 Task: Find connections with filter location Bou Ismaïl with filter topic #Personaldevelopmentwith filter profile language English with filter current company Asteria Aerospace Limited with filter school CVR College of Engineering, Hyderabad with filter industry Civic and Social Organizations with filter service category Financial Analysis with filter keywords title Director of Bean Counting
Action: Mouse moved to (486, 72)
Screenshot: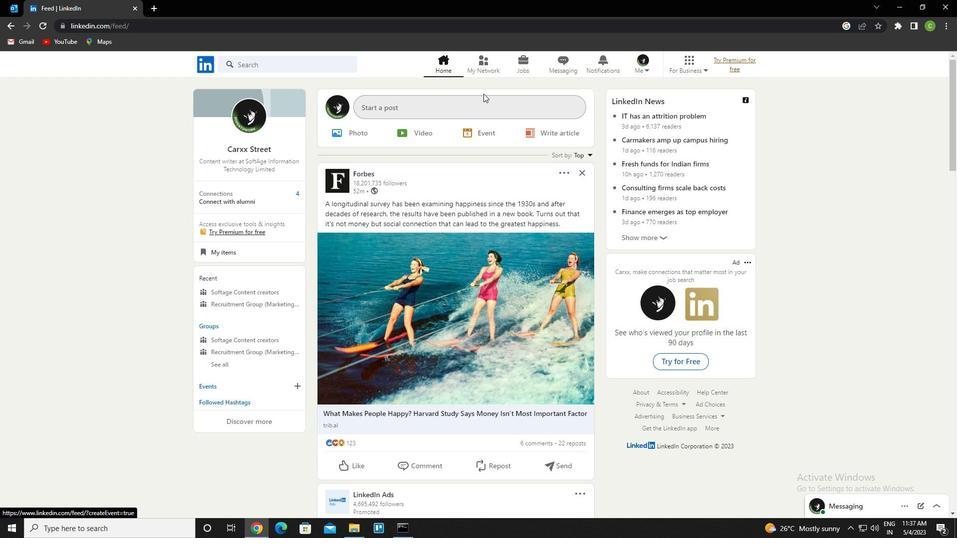 
Action: Mouse pressed left at (486, 72)
Screenshot: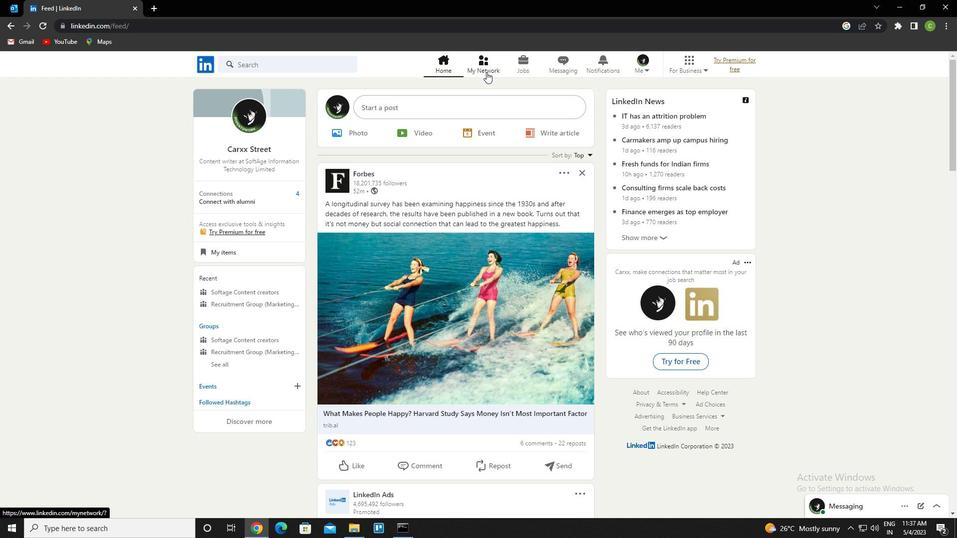 
Action: Mouse moved to (302, 119)
Screenshot: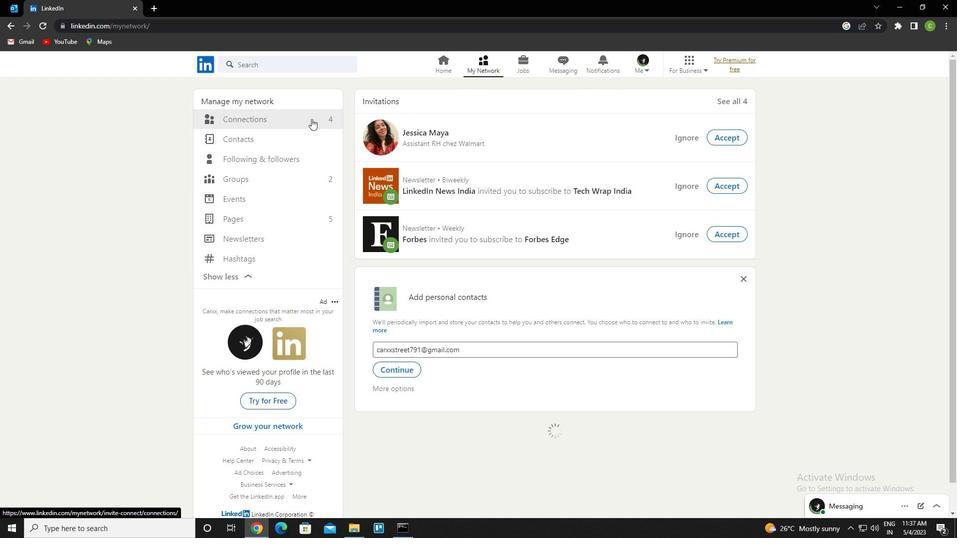 
Action: Mouse pressed left at (302, 119)
Screenshot: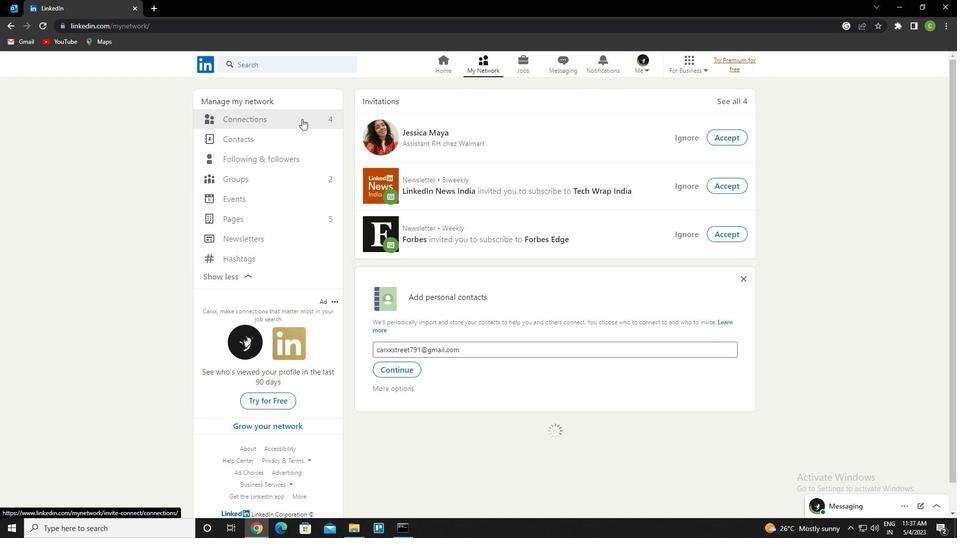 
Action: Mouse moved to (562, 121)
Screenshot: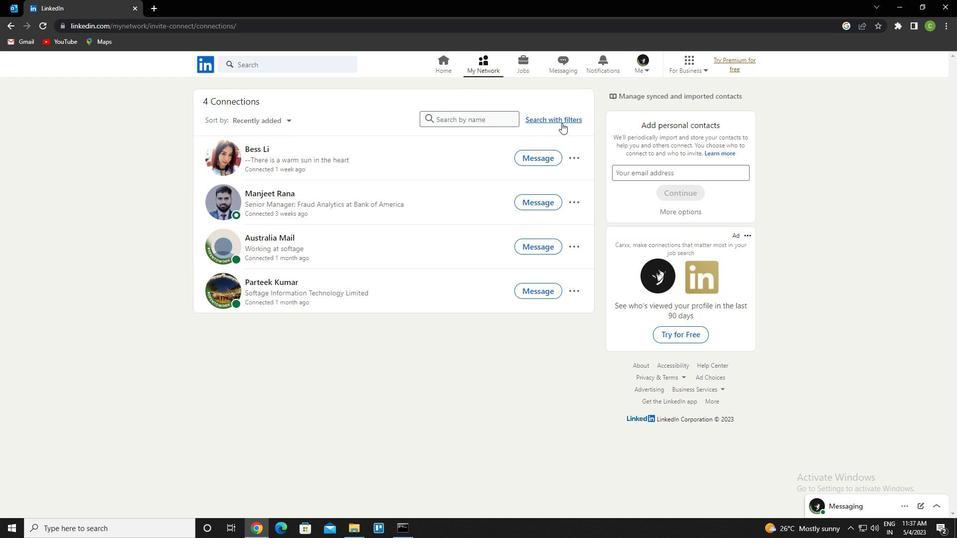 
Action: Mouse pressed left at (562, 121)
Screenshot: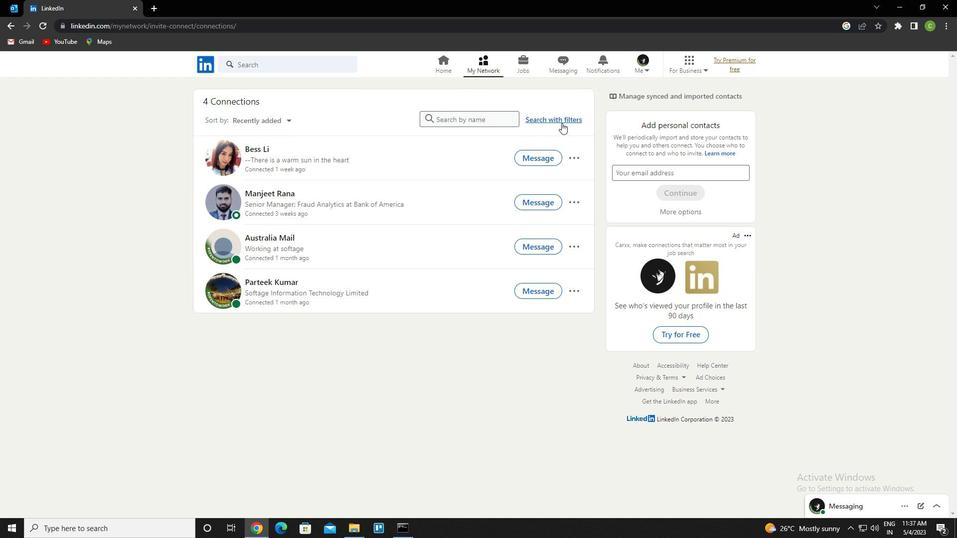 
Action: Mouse moved to (513, 93)
Screenshot: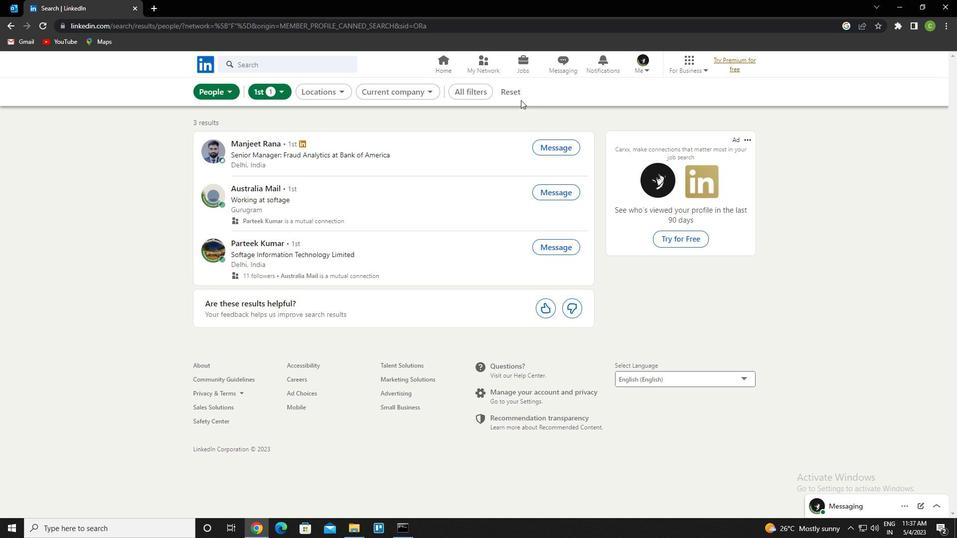 
Action: Mouse pressed left at (513, 93)
Screenshot: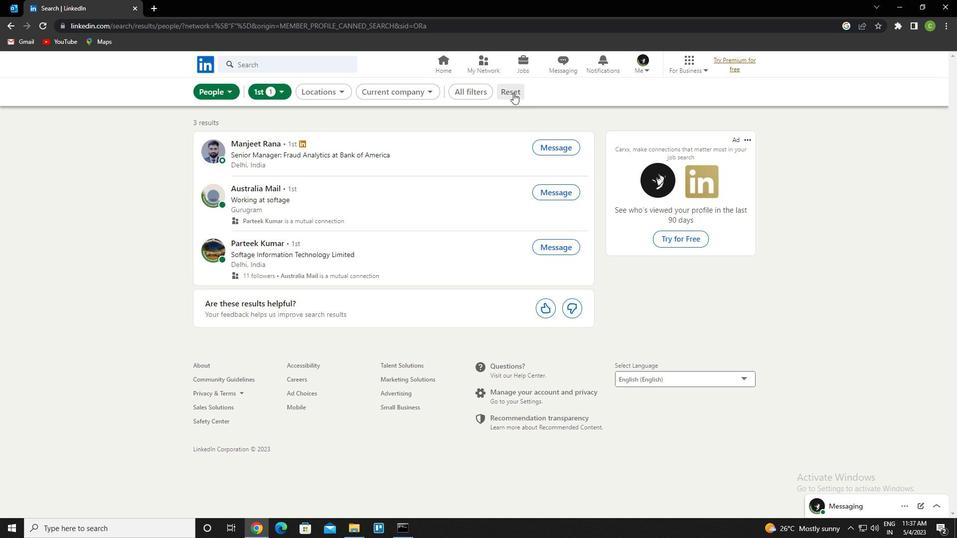
Action: Mouse moved to (502, 96)
Screenshot: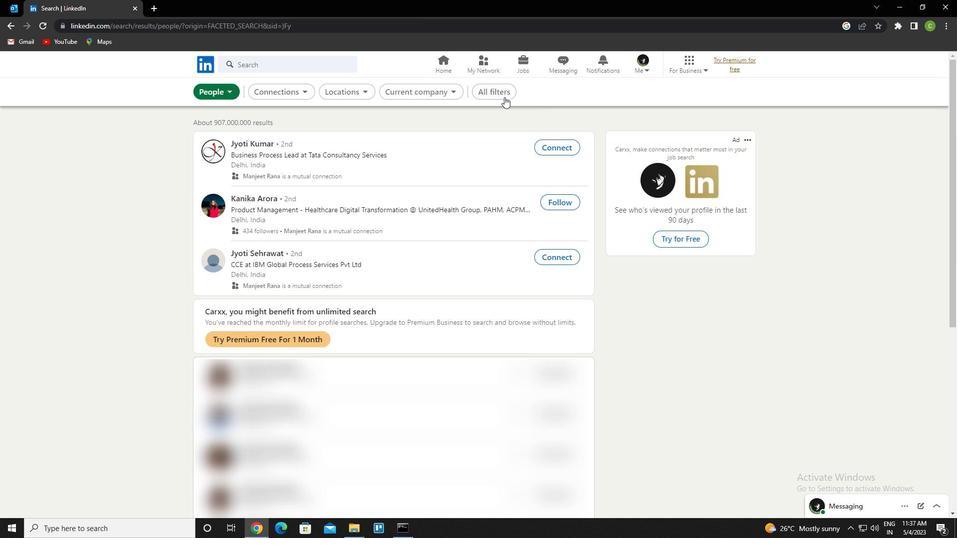 
Action: Mouse pressed left at (502, 96)
Screenshot: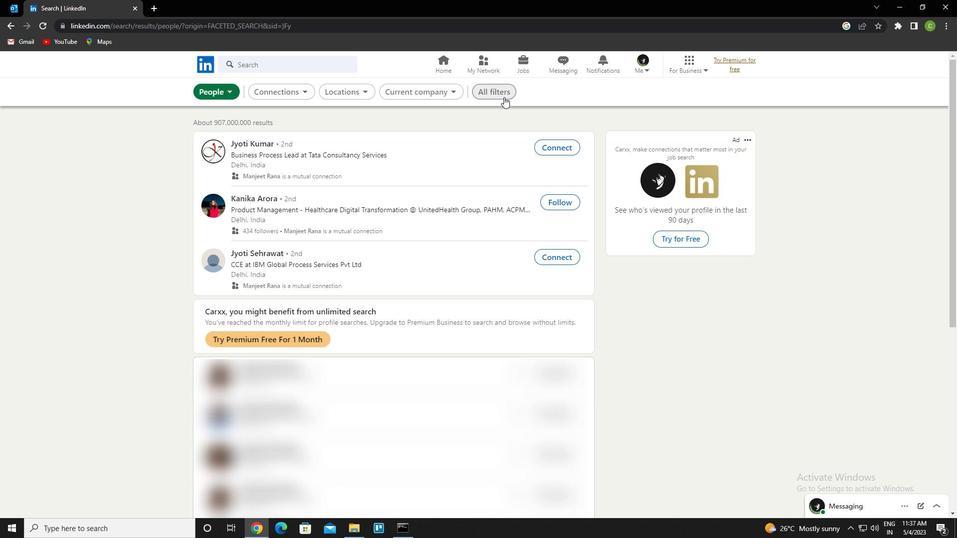 
Action: Mouse moved to (840, 283)
Screenshot: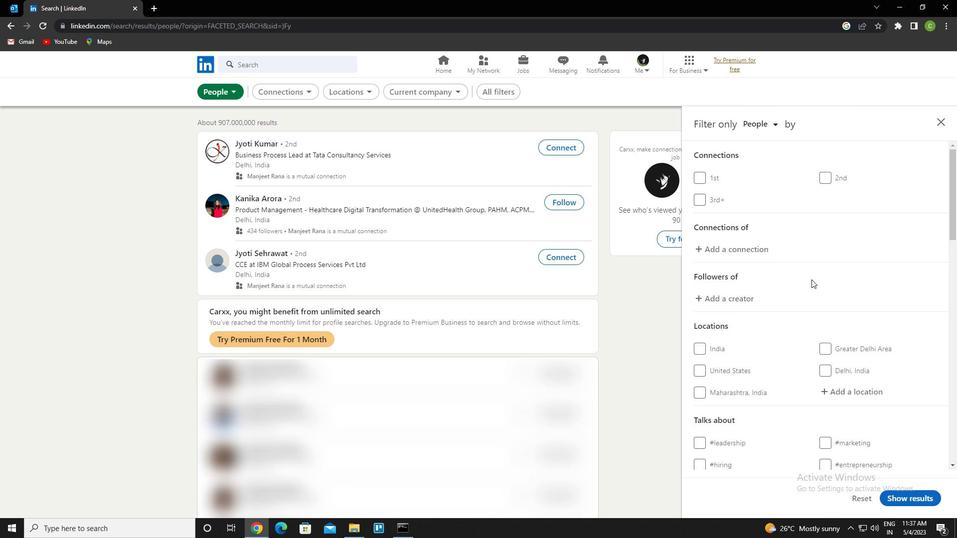 
Action: Mouse scrolled (840, 283) with delta (0, 0)
Screenshot: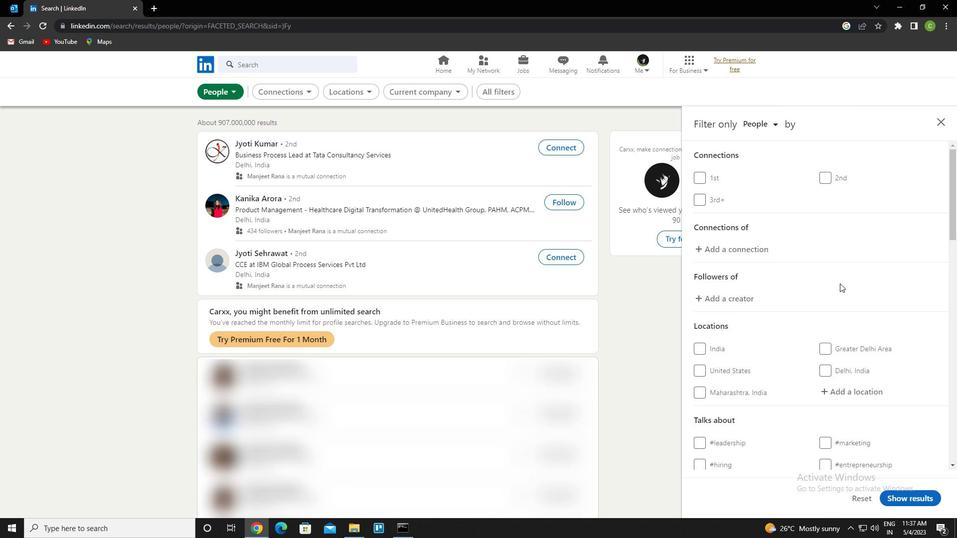 
Action: Mouse moved to (839, 284)
Screenshot: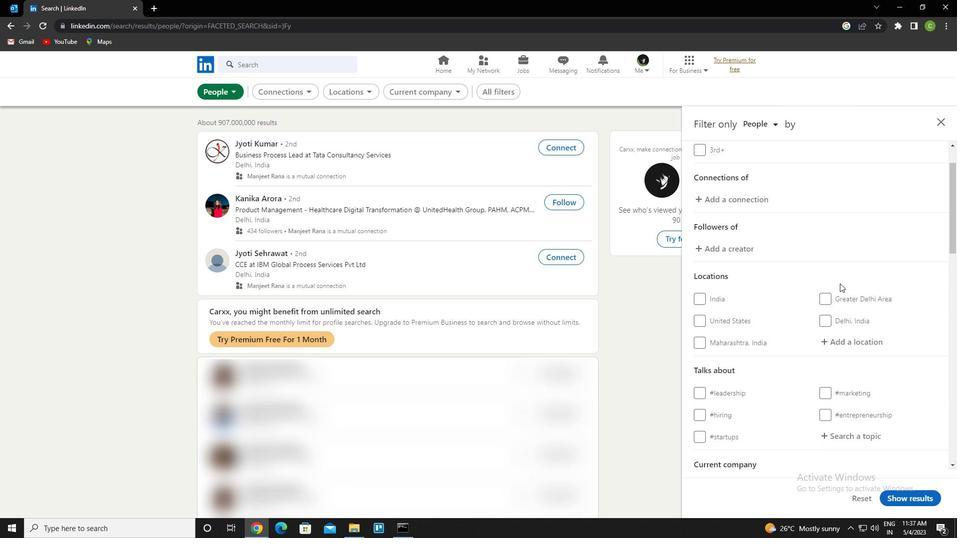 
Action: Mouse scrolled (839, 283) with delta (0, 0)
Screenshot: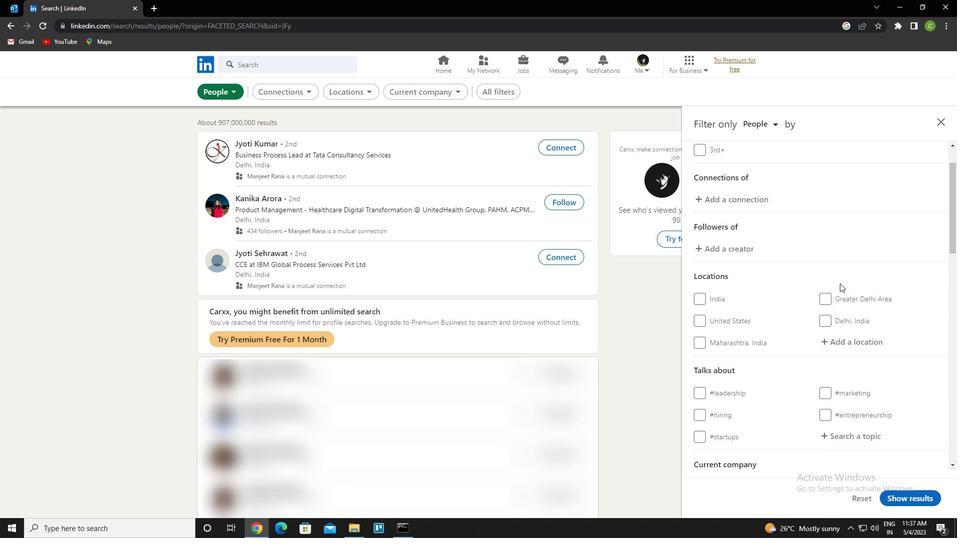
Action: Mouse moved to (837, 285)
Screenshot: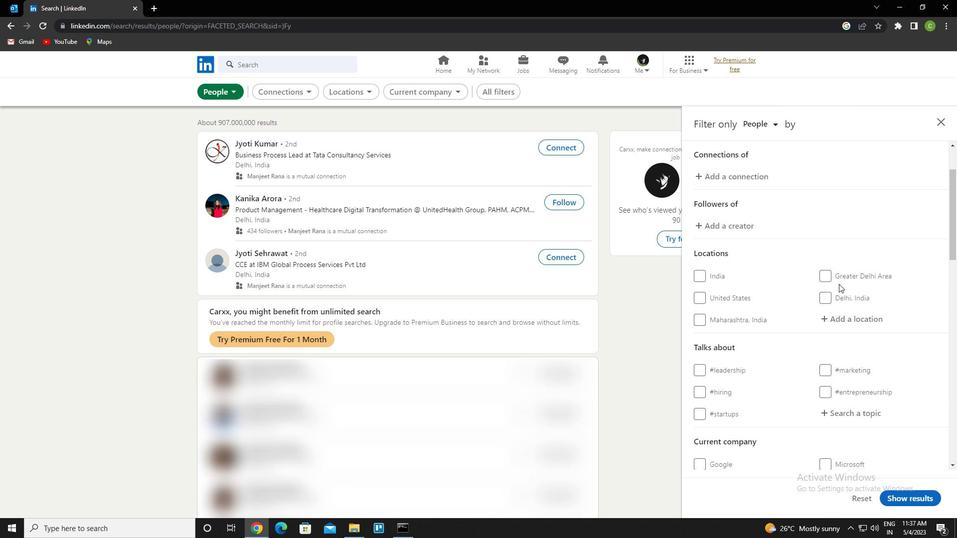 
Action: Mouse scrolled (837, 285) with delta (0, 0)
Screenshot: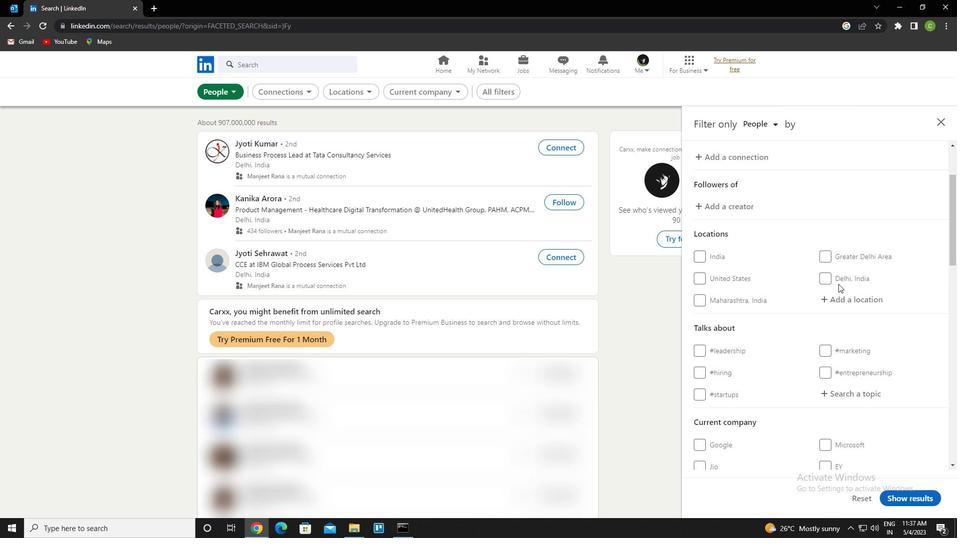 
Action: Mouse moved to (841, 240)
Screenshot: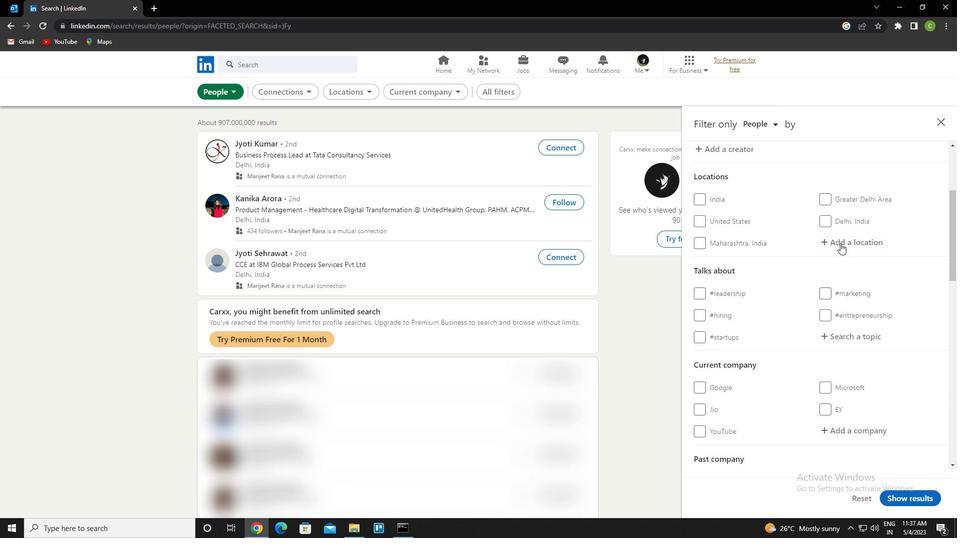 
Action: Mouse pressed left at (841, 240)
Screenshot: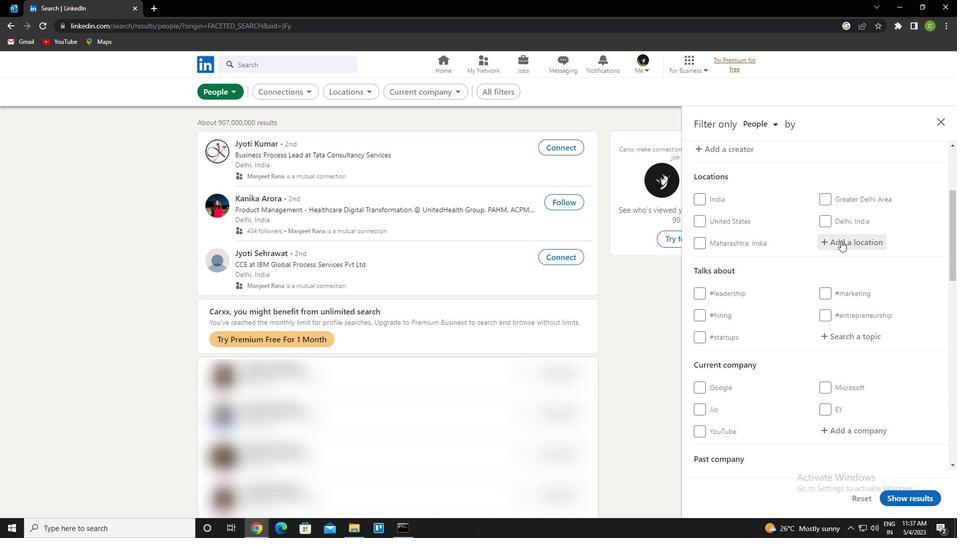
Action: Key pressed <Key.caps_lock>
Screenshot: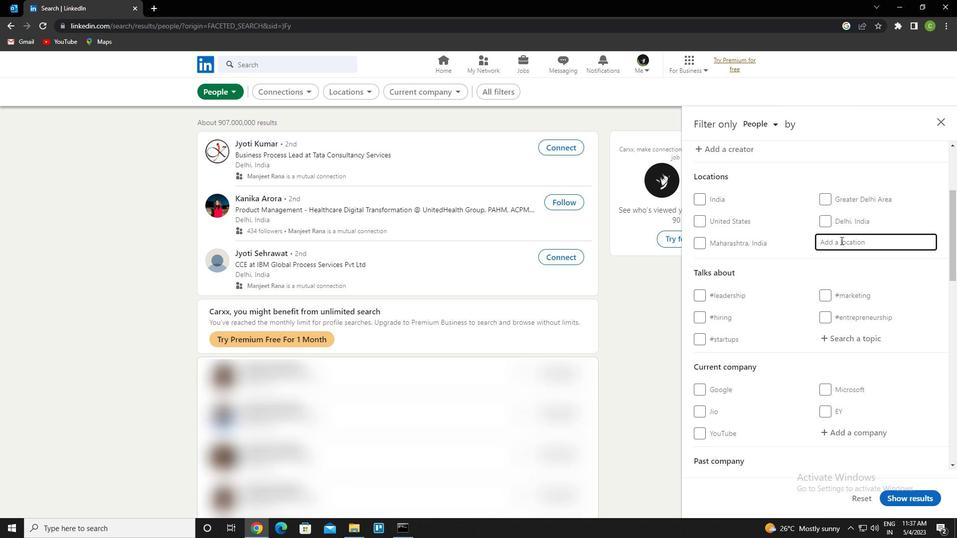 
Action: Mouse moved to (830, 232)
Screenshot: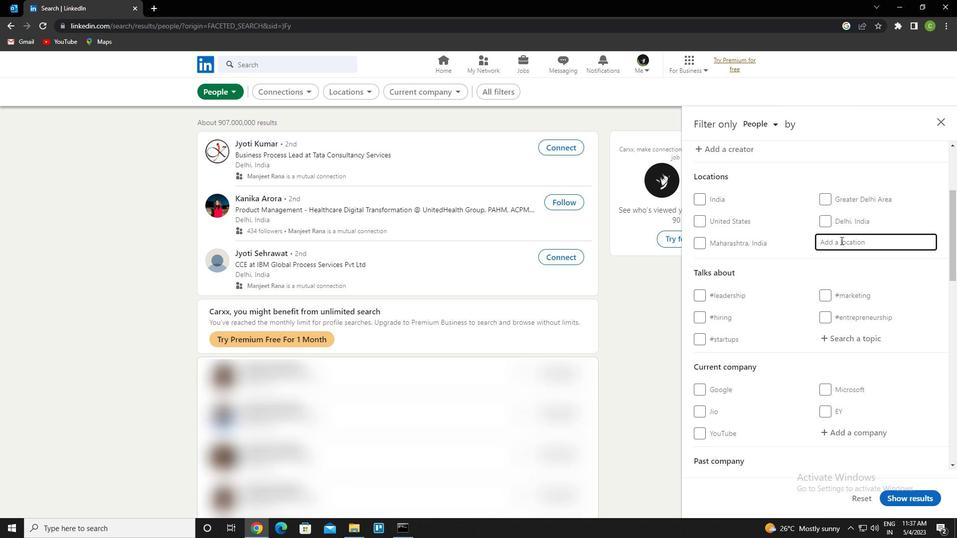 
Action: Key pressed b<Key.caps_lock>ou<Key.space>ismail<Key.enter>
Screenshot: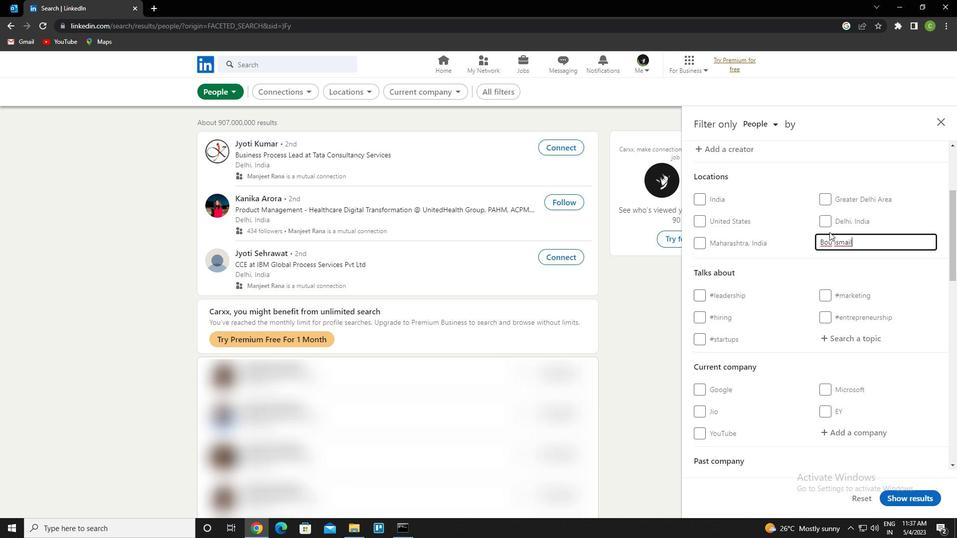 
Action: Mouse moved to (840, 241)
Screenshot: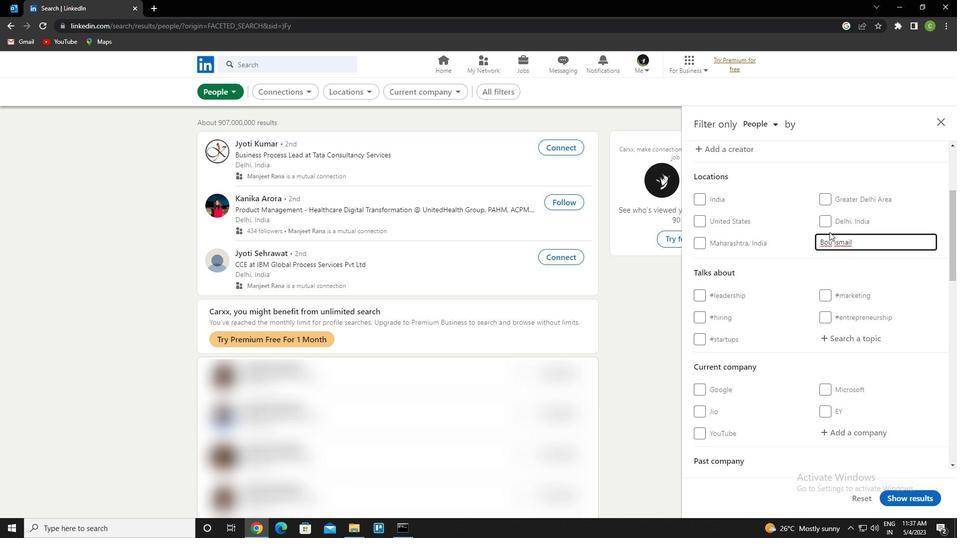 
Action: Mouse scrolled (840, 240) with delta (0, 0)
Screenshot: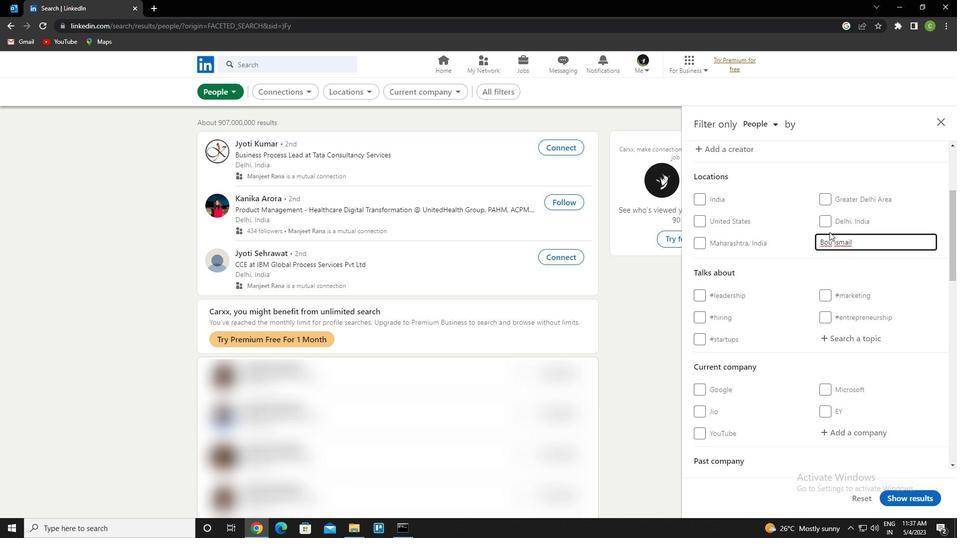 
Action: Mouse moved to (837, 291)
Screenshot: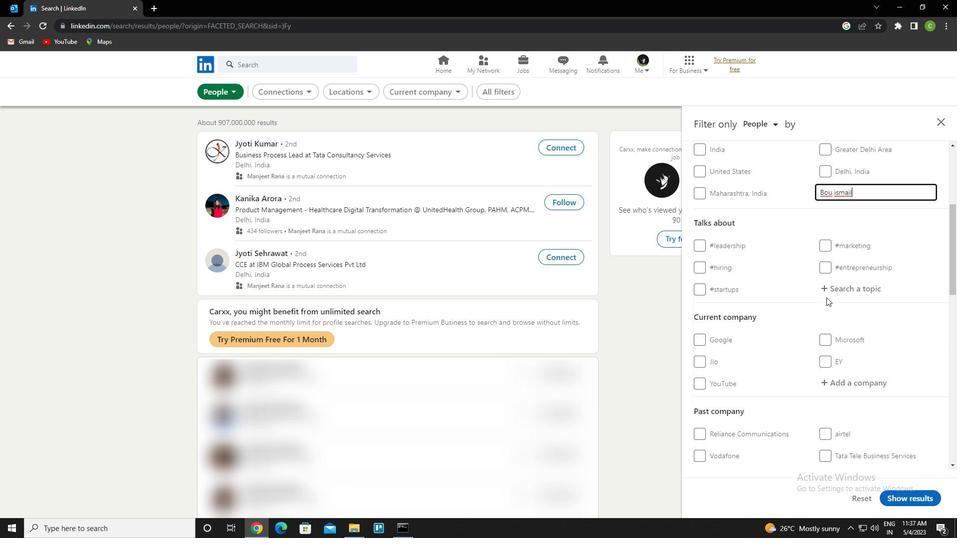 
Action: Mouse scrolled (837, 291) with delta (0, 0)
Screenshot: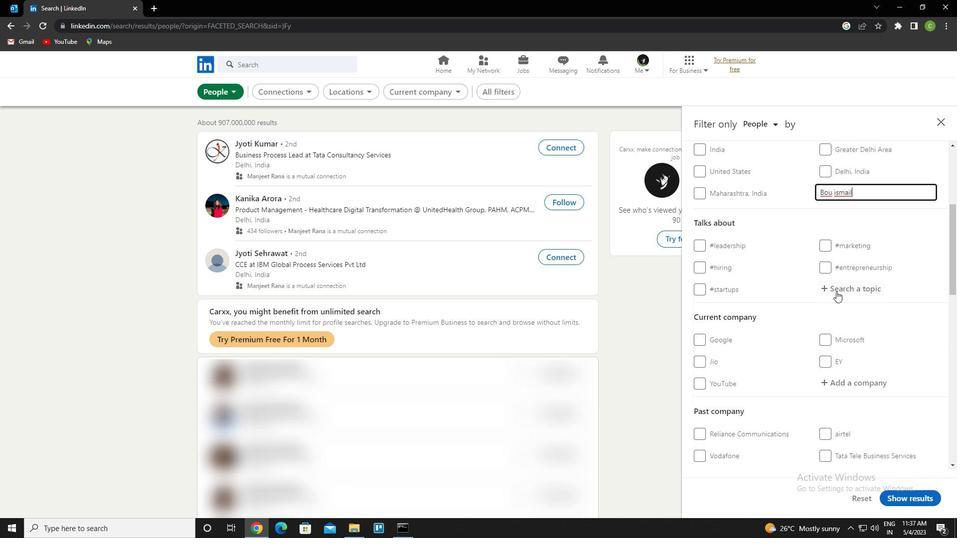 
Action: Mouse pressed left at (837, 291)
Screenshot: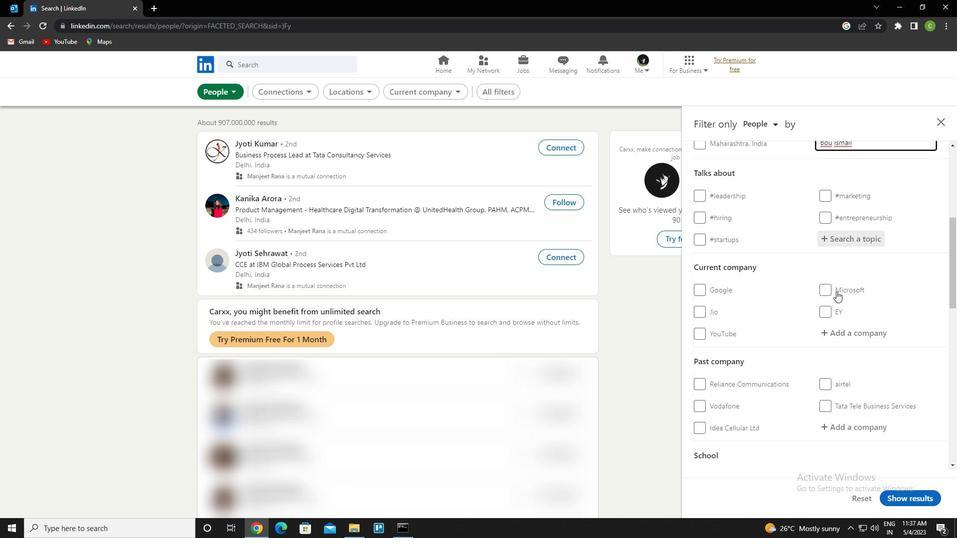 
Action: Key pressed personaldevelopment
Screenshot: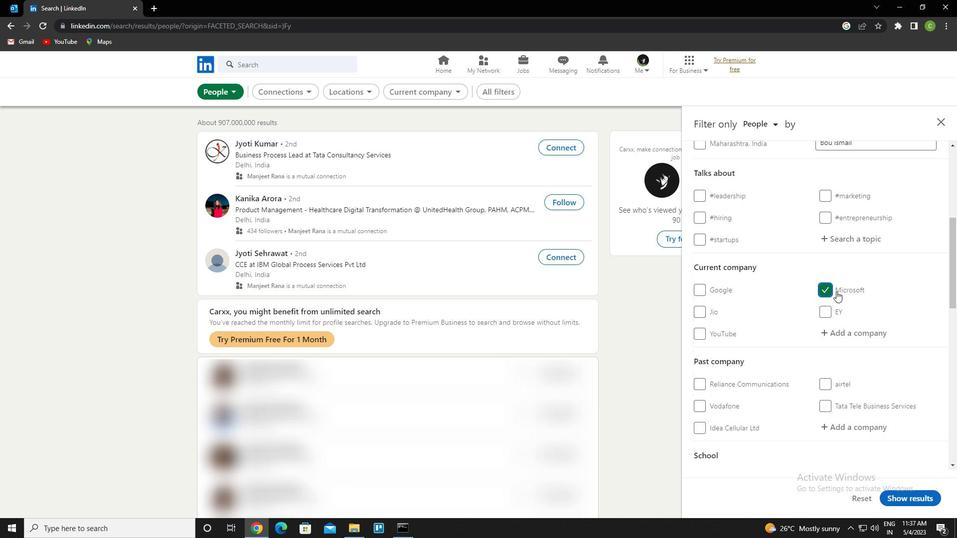 
Action: Mouse pressed left at (837, 291)
Screenshot: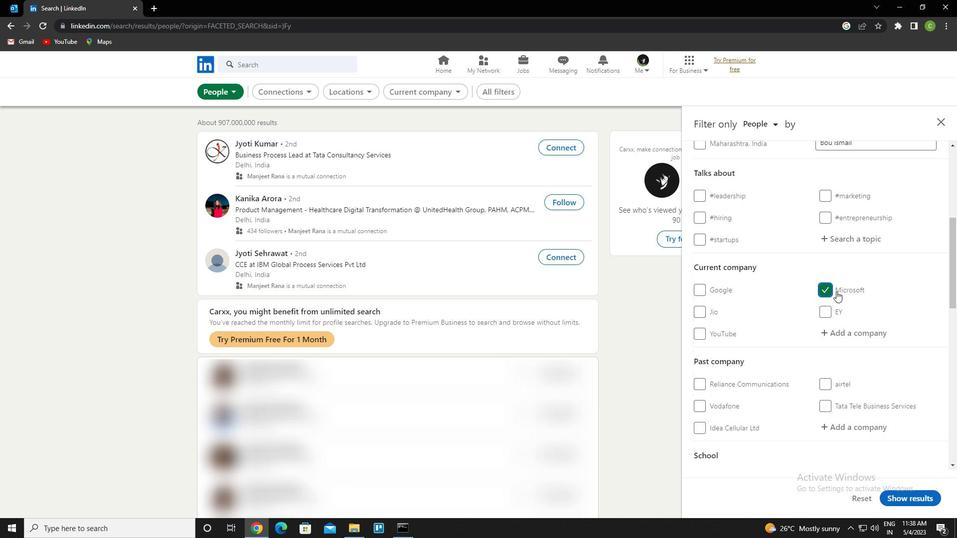 
Action: Mouse moved to (852, 236)
Screenshot: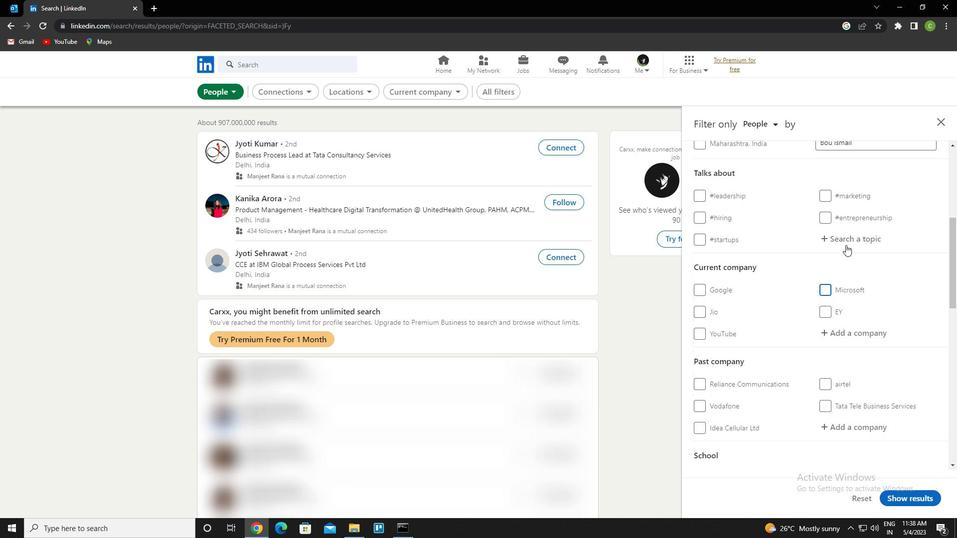 
Action: Mouse pressed left at (852, 236)
Screenshot: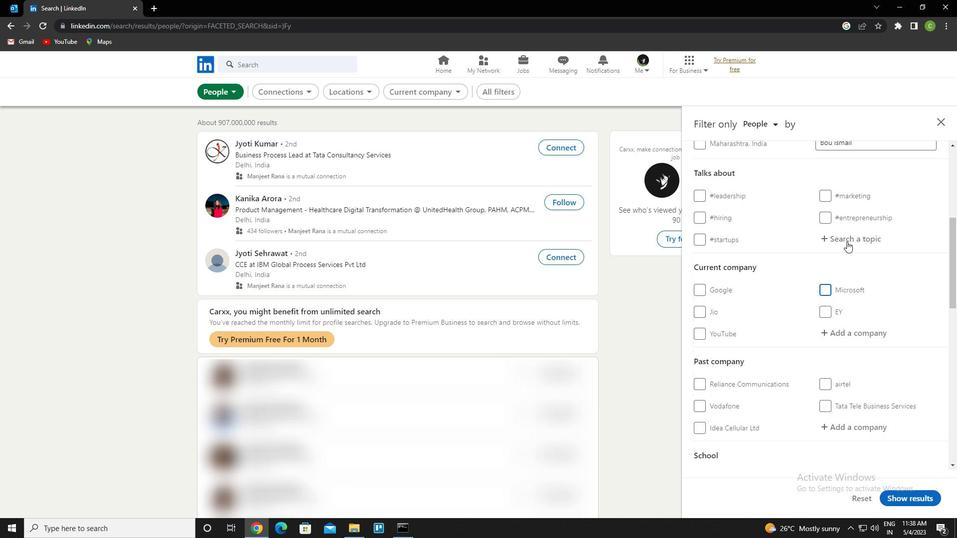 
Action: Key pressed personal<Key.space><Key.backspace>development<Key.down><Key.enter>
Screenshot: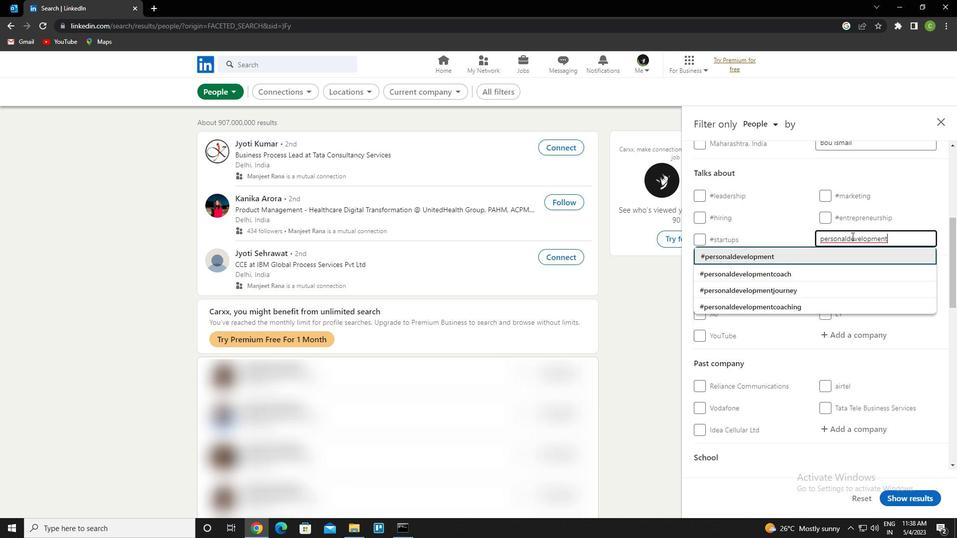 
Action: Mouse moved to (877, 244)
Screenshot: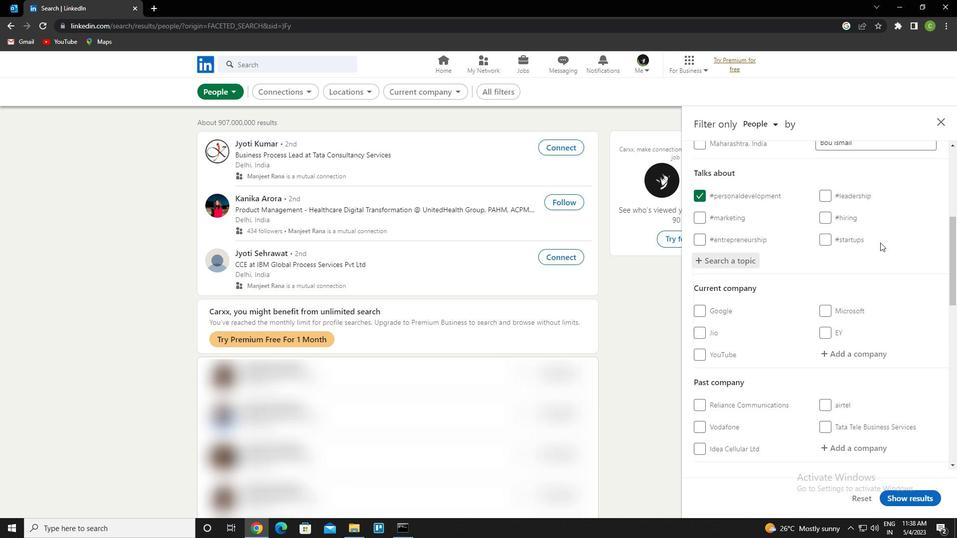
Action: Mouse scrolled (877, 243) with delta (0, 0)
Screenshot: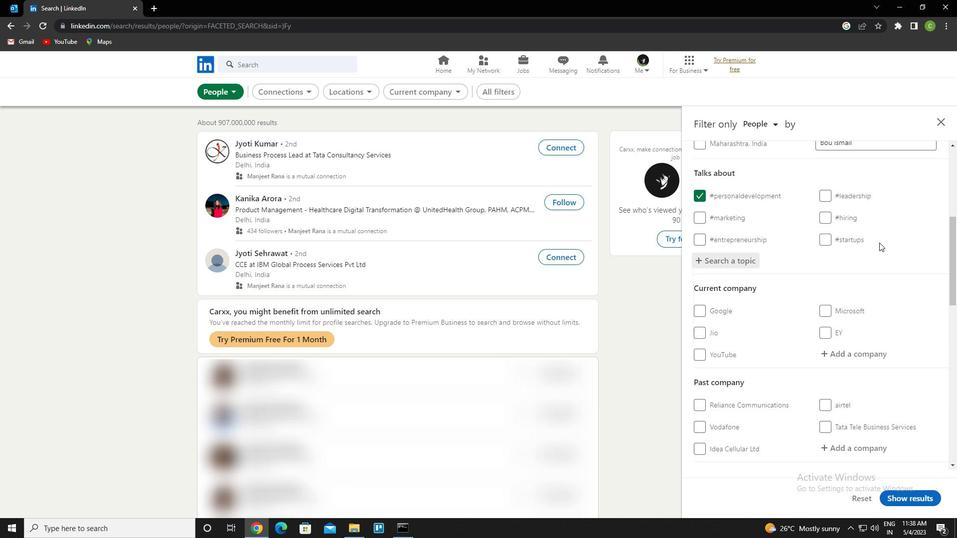 
Action: Mouse moved to (871, 250)
Screenshot: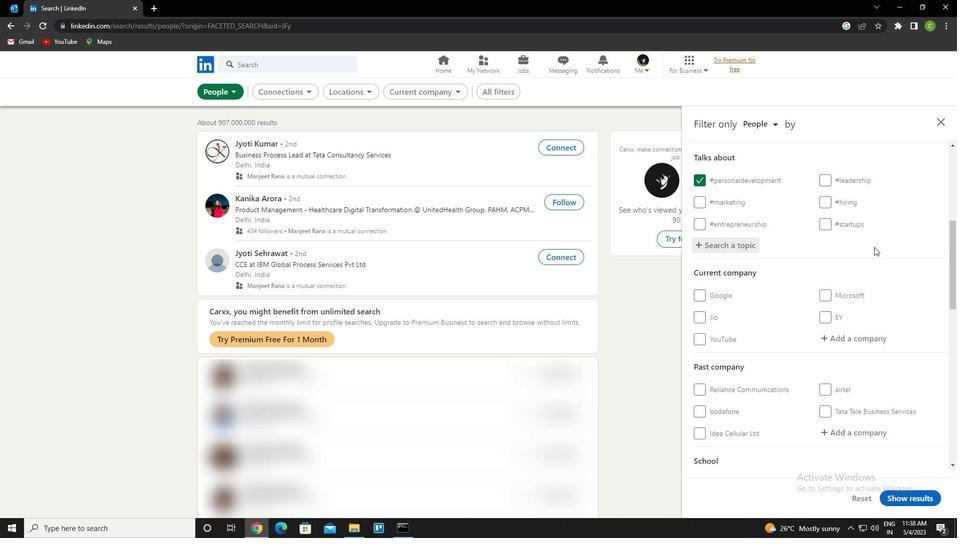 
Action: Mouse scrolled (871, 250) with delta (0, 0)
Screenshot: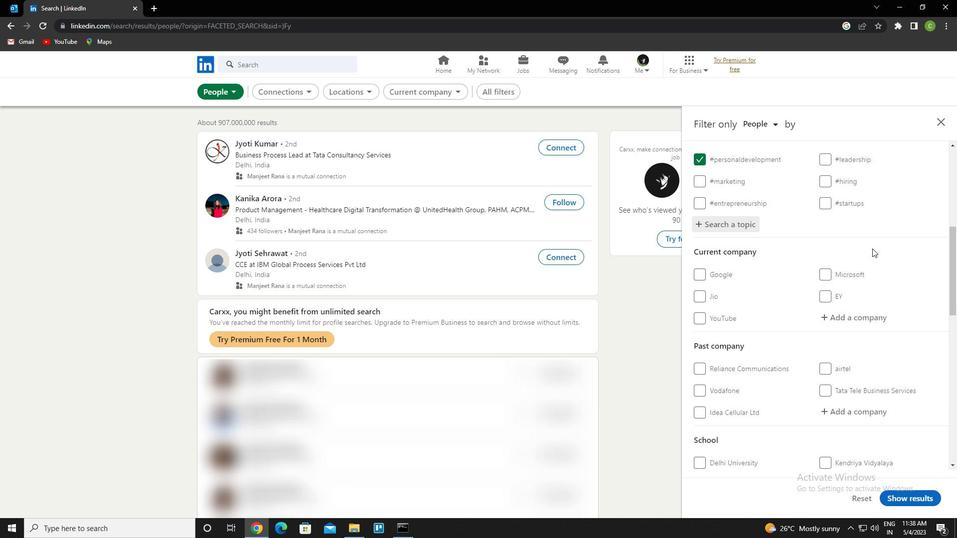 
Action: Mouse moved to (869, 255)
Screenshot: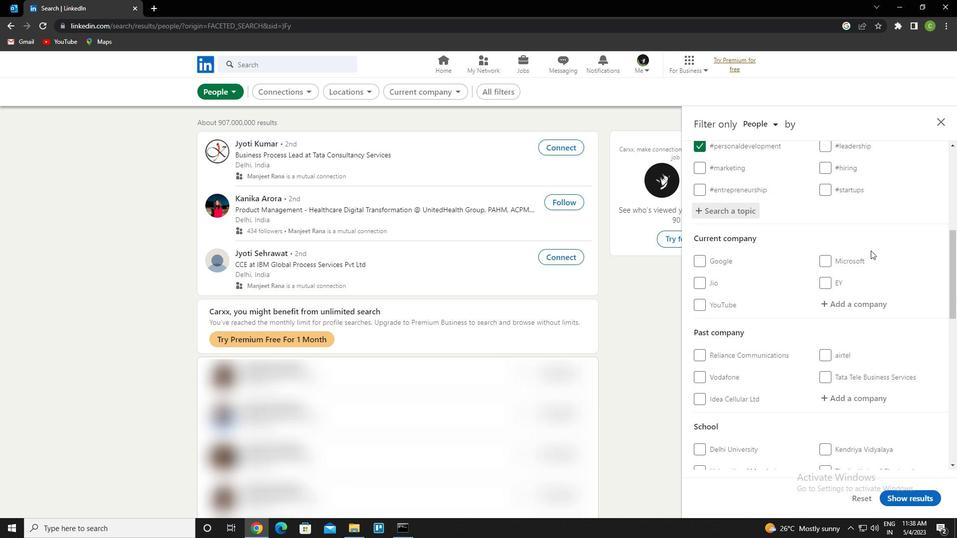 
Action: Mouse scrolled (869, 255) with delta (0, 0)
Screenshot: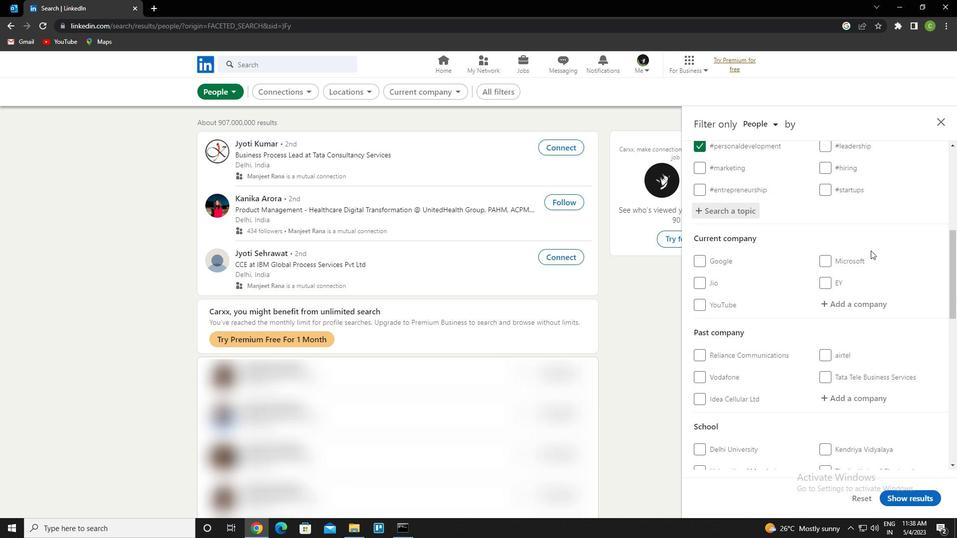
Action: Mouse moved to (859, 268)
Screenshot: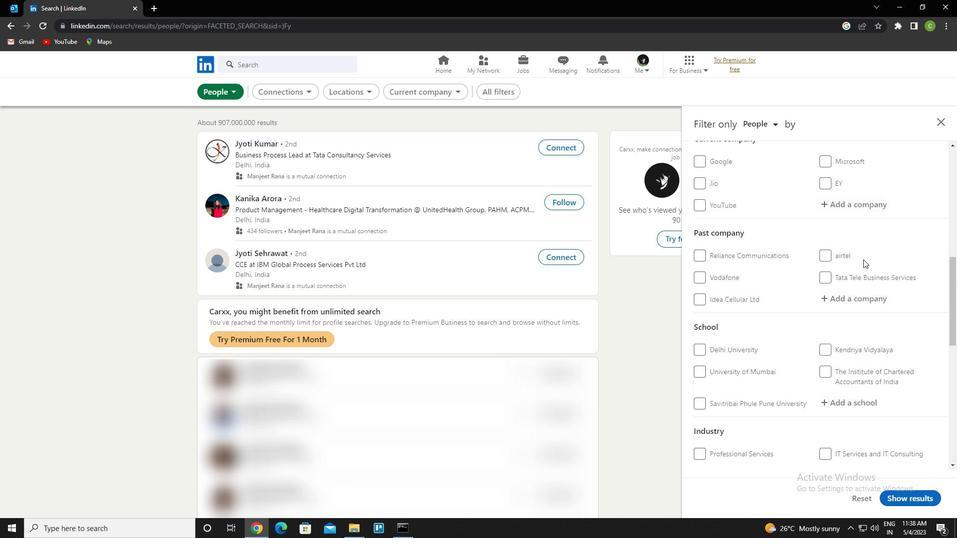 
Action: Mouse scrolled (859, 268) with delta (0, 0)
Screenshot: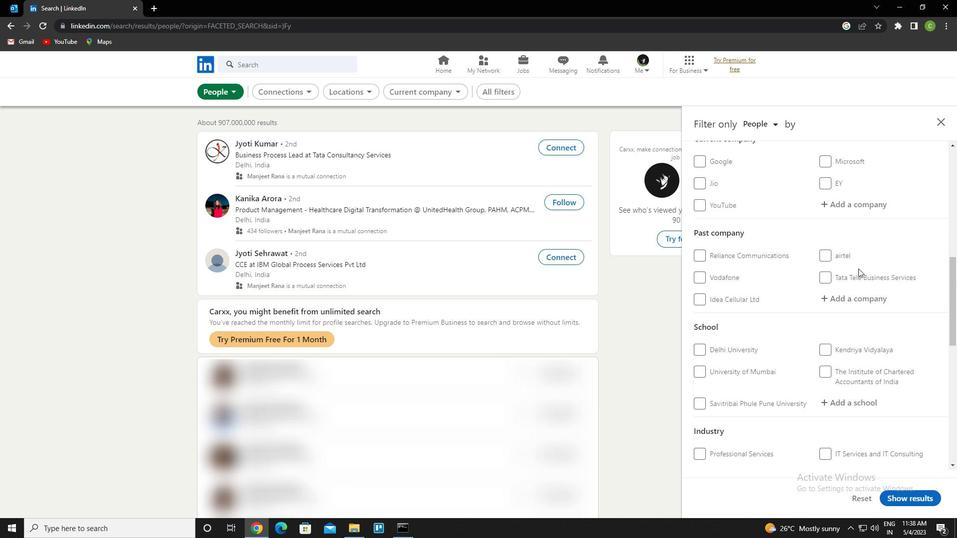 
Action: Mouse moved to (858, 268)
Screenshot: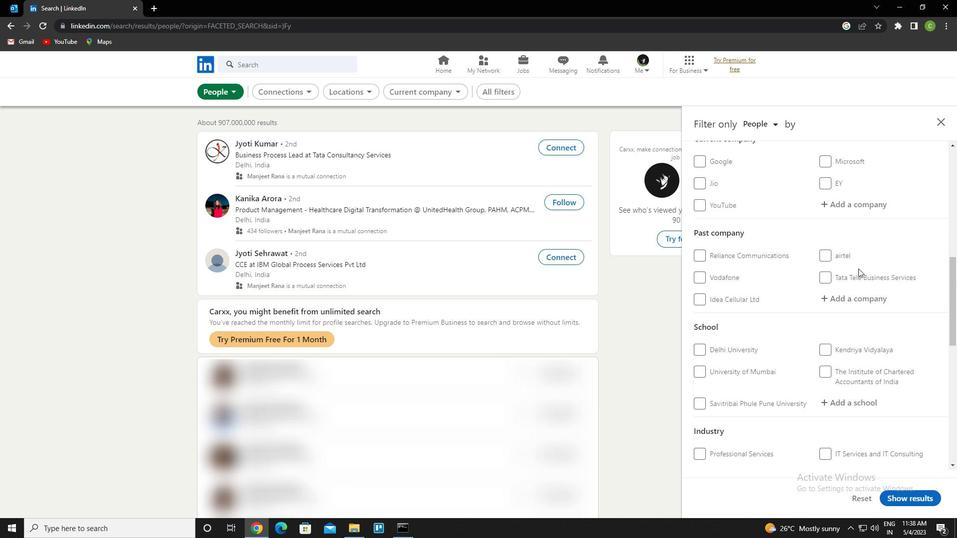 
Action: Mouse scrolled (858, 268) with delta (0, 0)
Screenshot: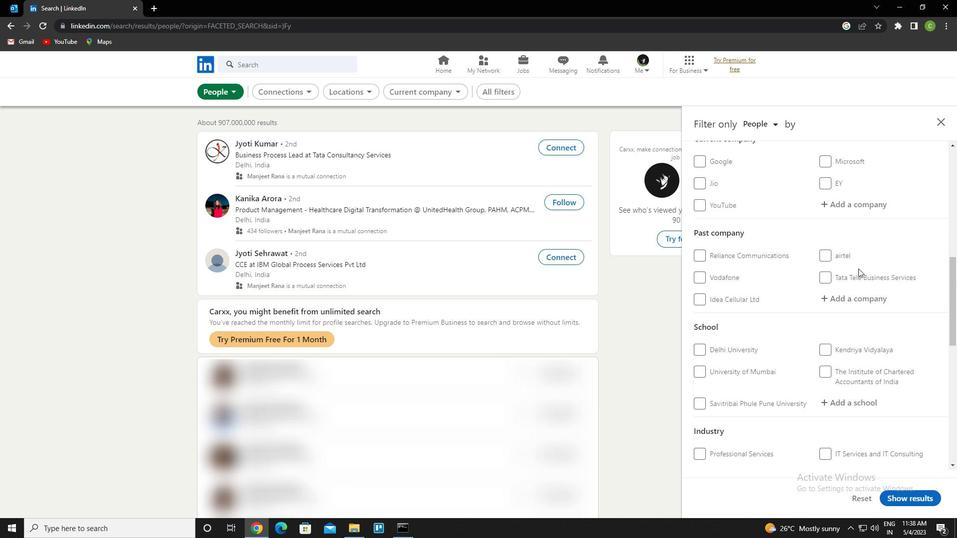 
Action: Mouse scrolled (858, 268) with delta (0, 0)
Screenshot: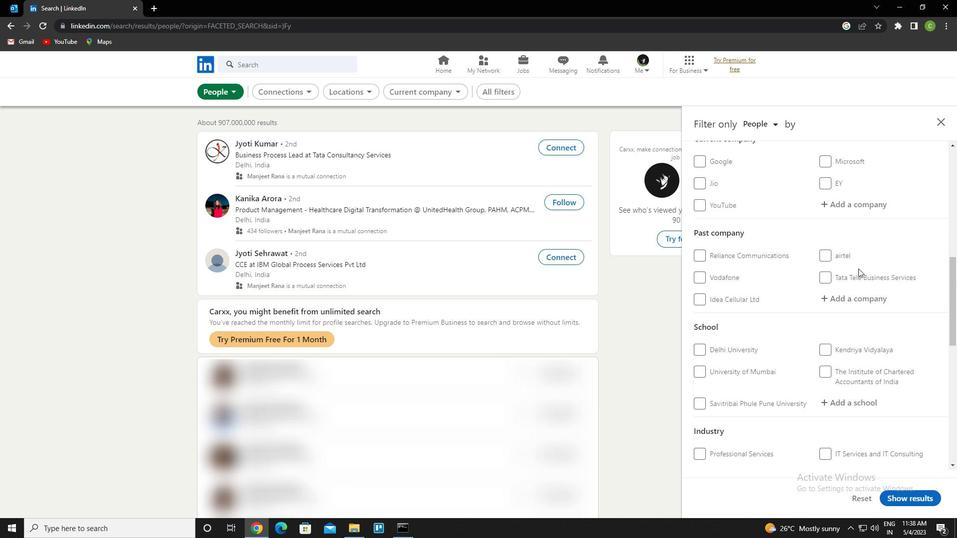 
Action: Mouse scrolled (858, 268) with delta (0, 0)
Screenshot: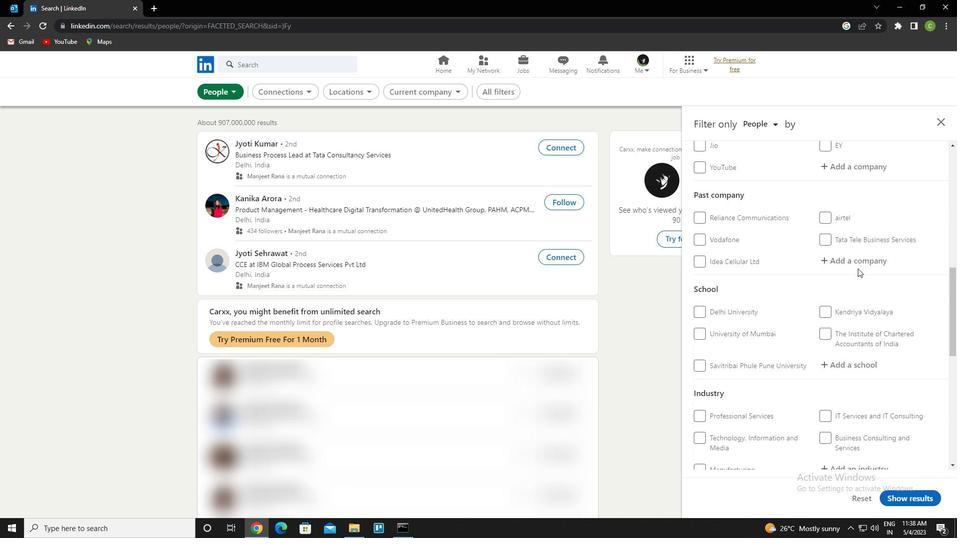 
Action: Mouse scrolled (858, 268) with delta (0, 0)
Screenshot: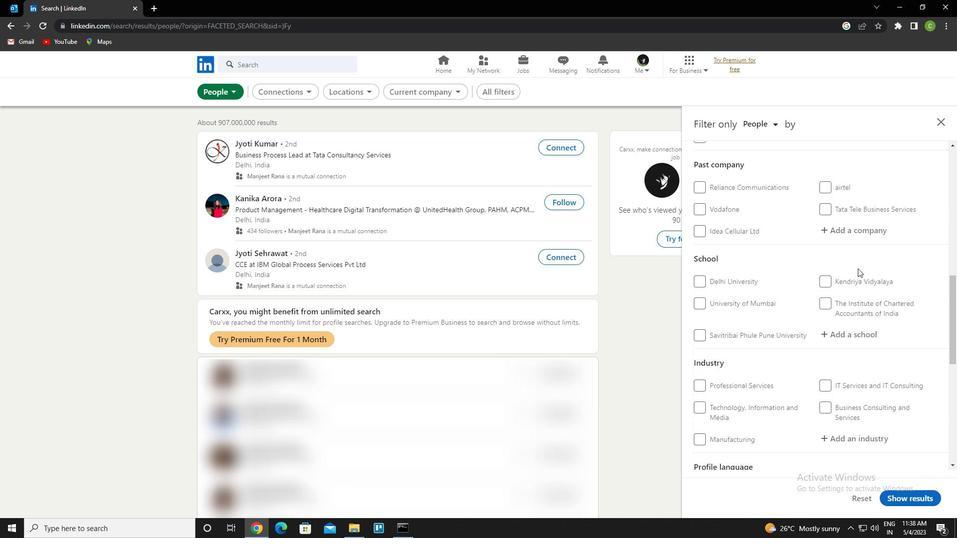 
Action: Mouse scrolled (858, 268) with delta (0, 0)
Screenshot: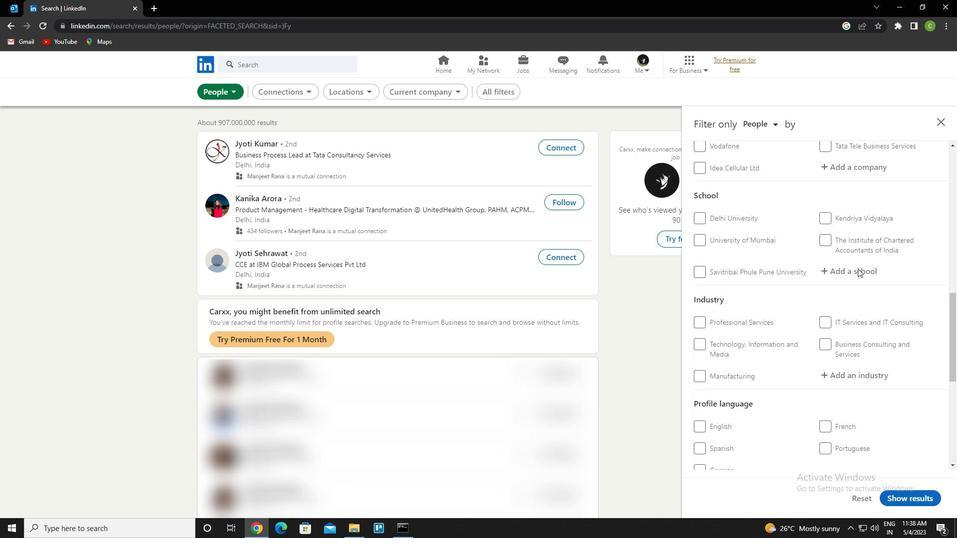 
Action: Mouse moved to (851, 290)
Screenshot: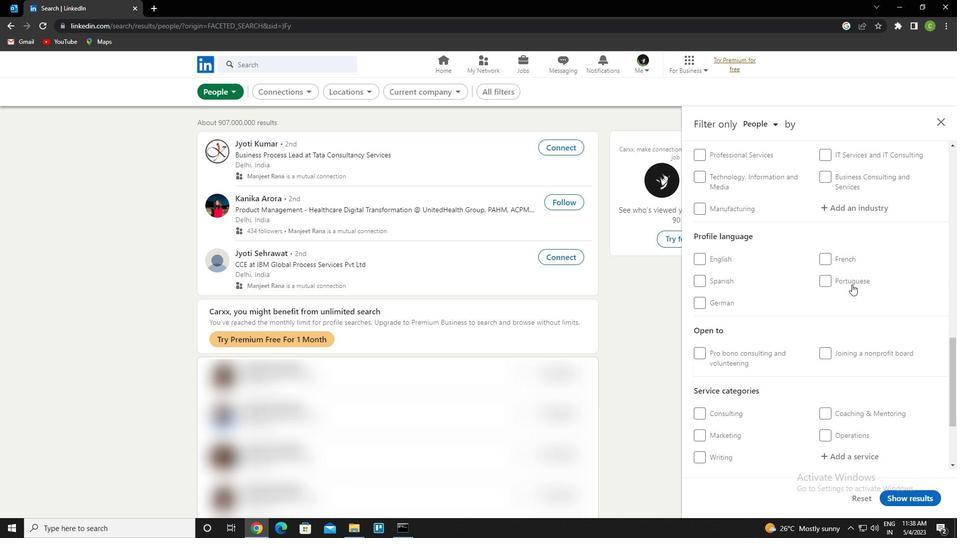 
Action: Mouse scrolled (851, 290) with delta (0, 0)
Screenshot: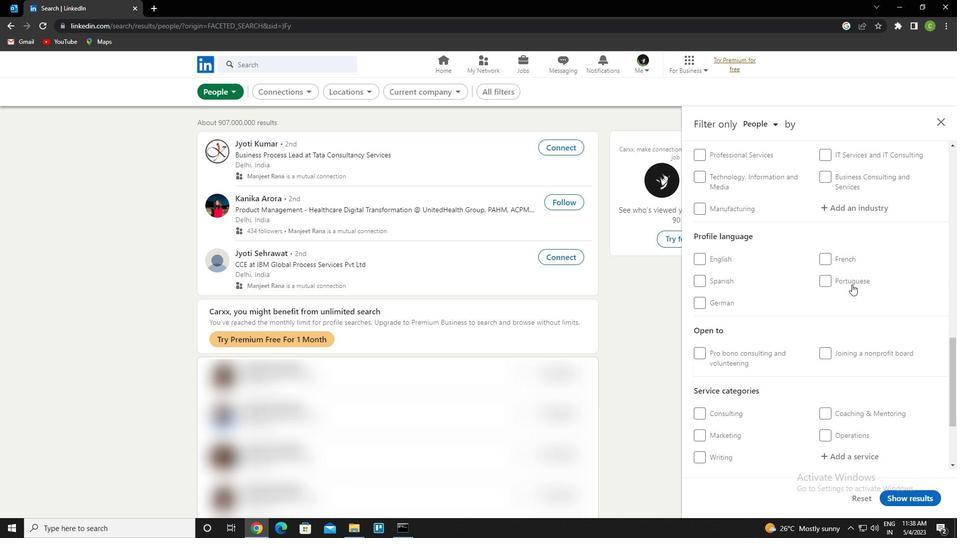 
Action: Mouse moved to (850, 292)
Screenshot: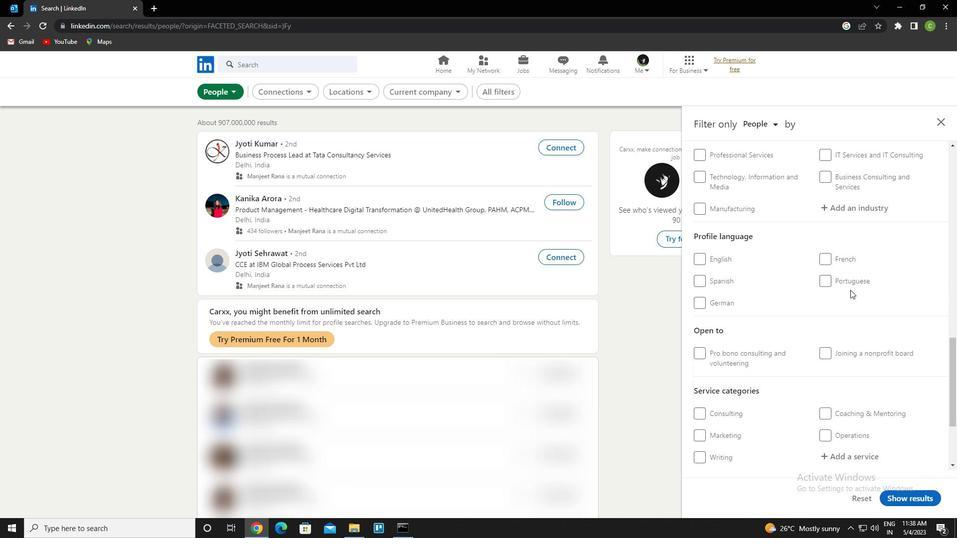 
Action: Mouse scrolled (850, 291) with delta (0, 0)
Screenshot: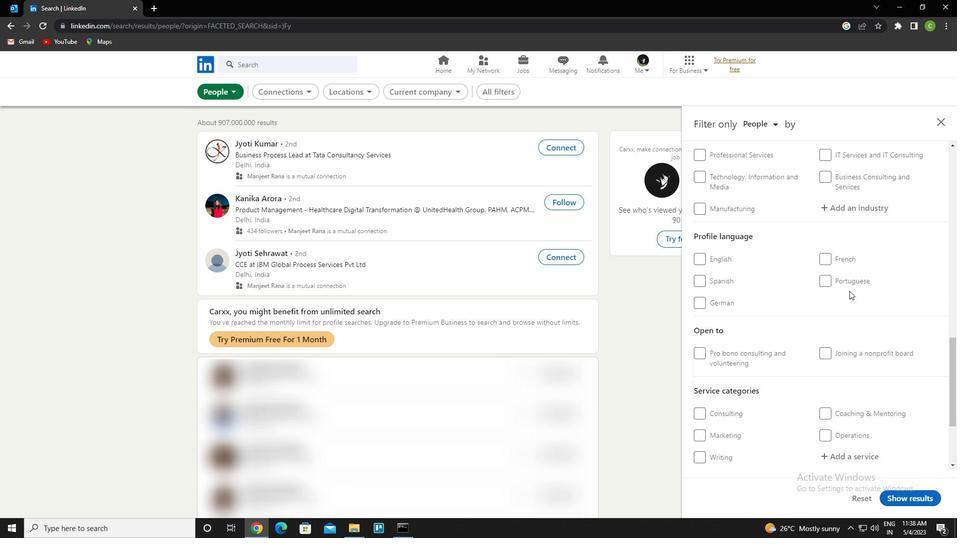 
Action: Mouse moved to (849, 292)
Screenshot: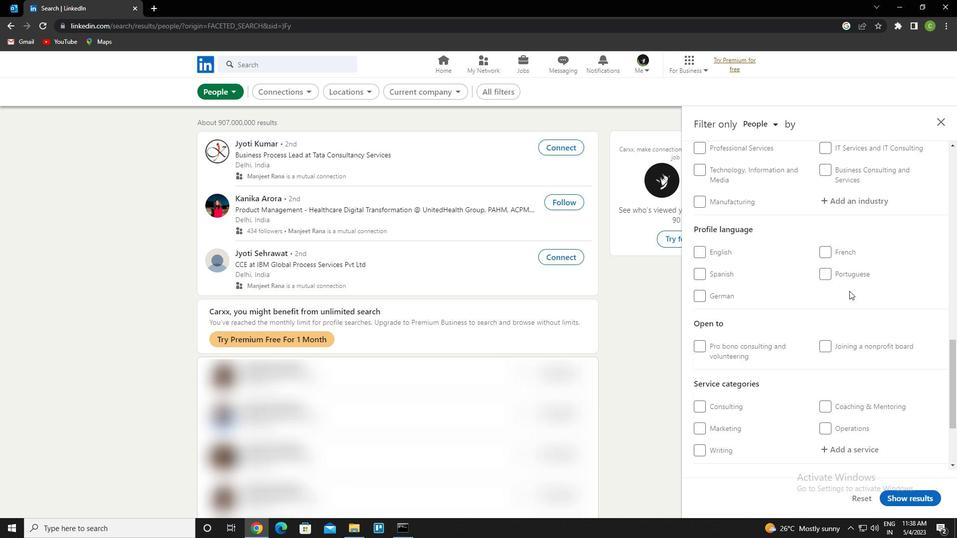 
Action: Mouse scrolled (849, 292) with delta (0, 0)
Screenshot: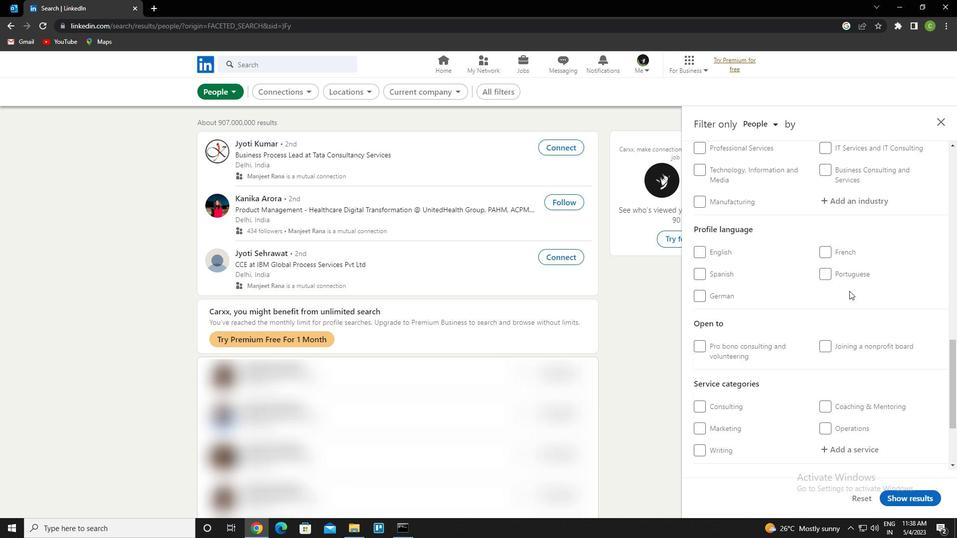 
Action: Mouse scrolled (849, 292) with delta (0, 0)
Screenshot: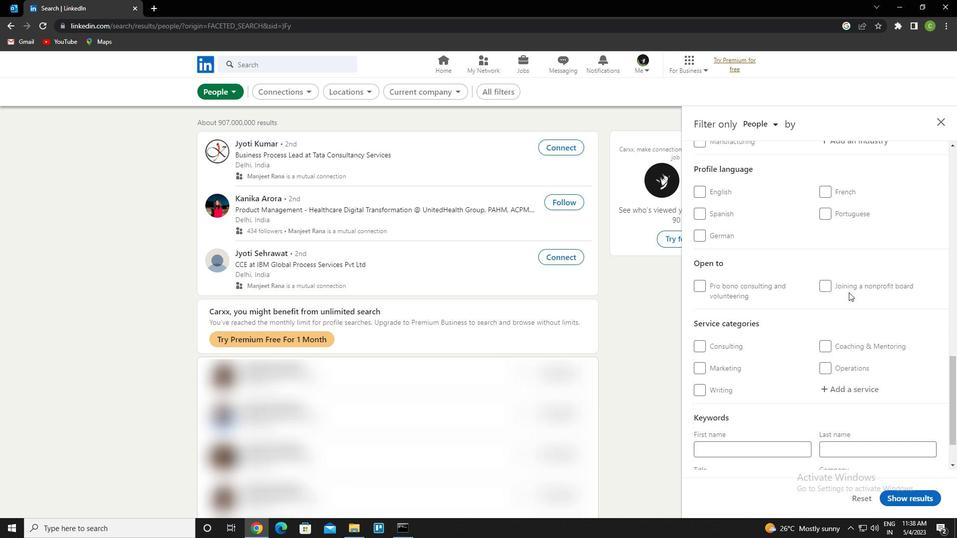 
Action: Mouse moved to (753, 242)
Screenshot: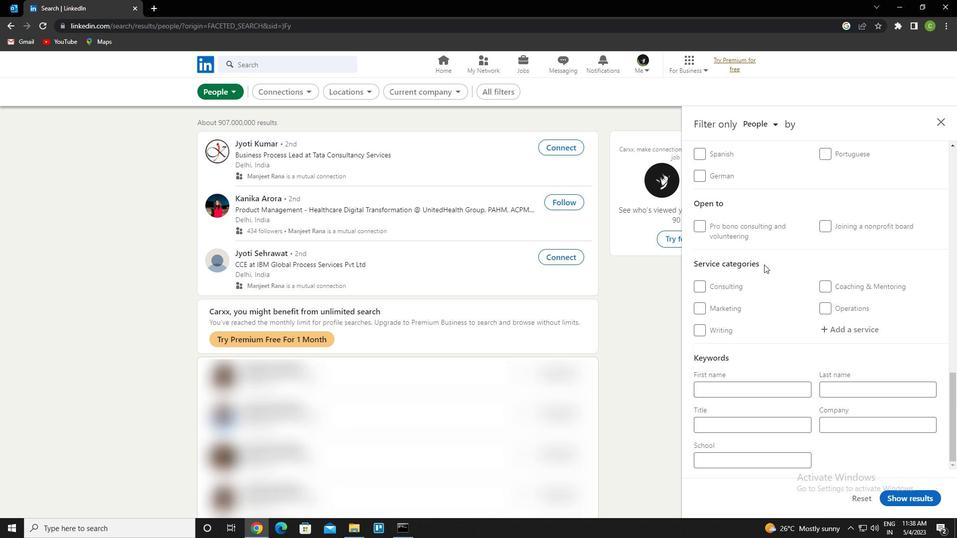 
Action: Mouse scrolled (753, 243) with delta (0, 0)
Screenshot: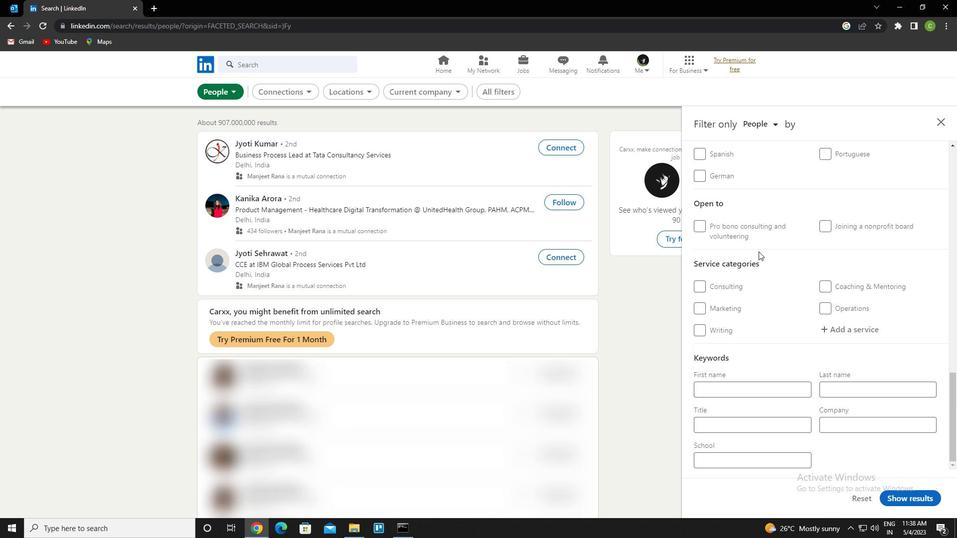 
Action: Mouse moved to (701, 180)
Screenshot: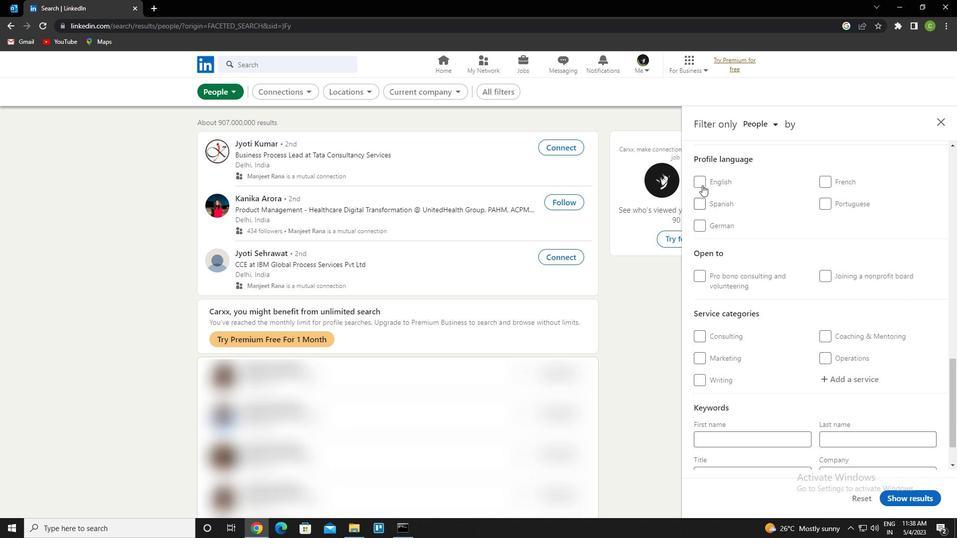 
Action: Mouse pressed left at (701, 180)
Screenshot: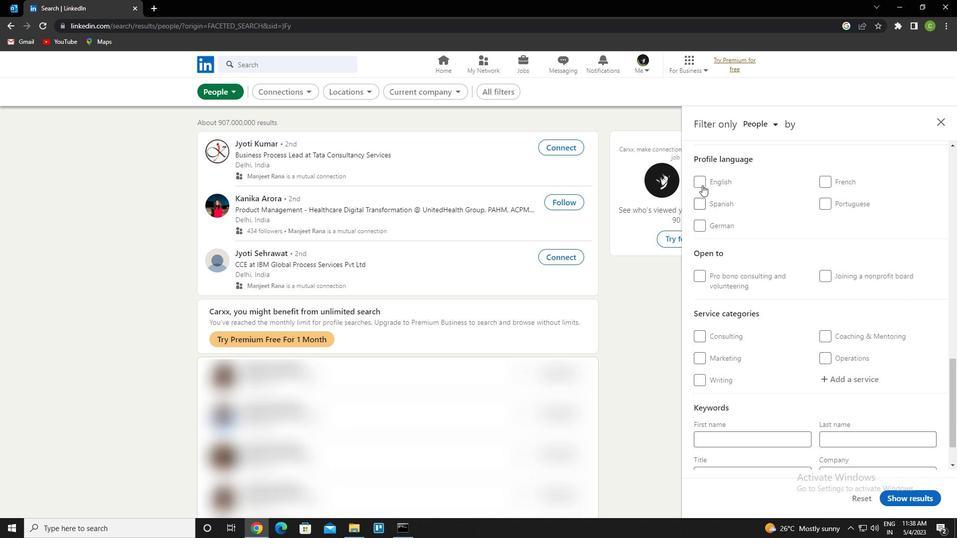 
Action: Mouse moved to (788, 267)
Screenshot: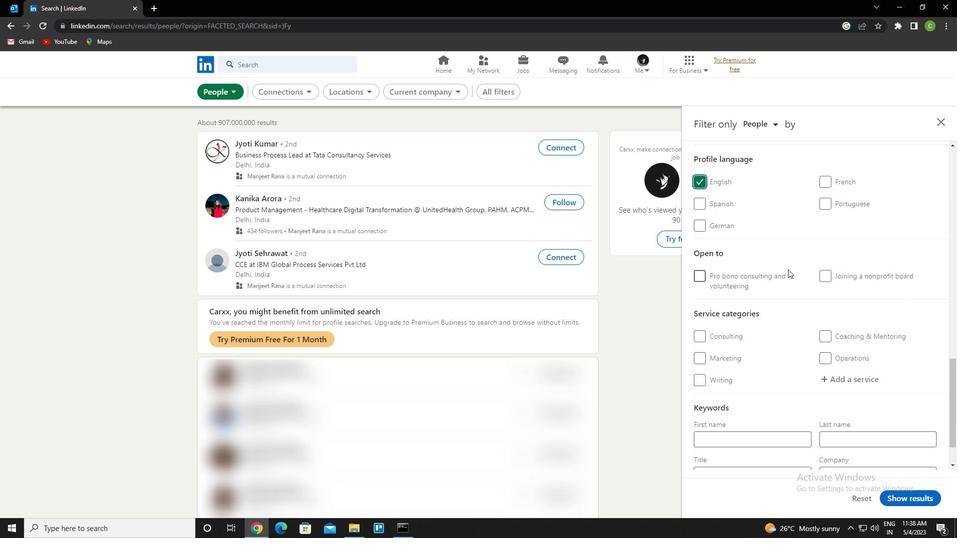 
Action: Mouse scrolled (788, 268) with delta (0, 0)
Screenshot: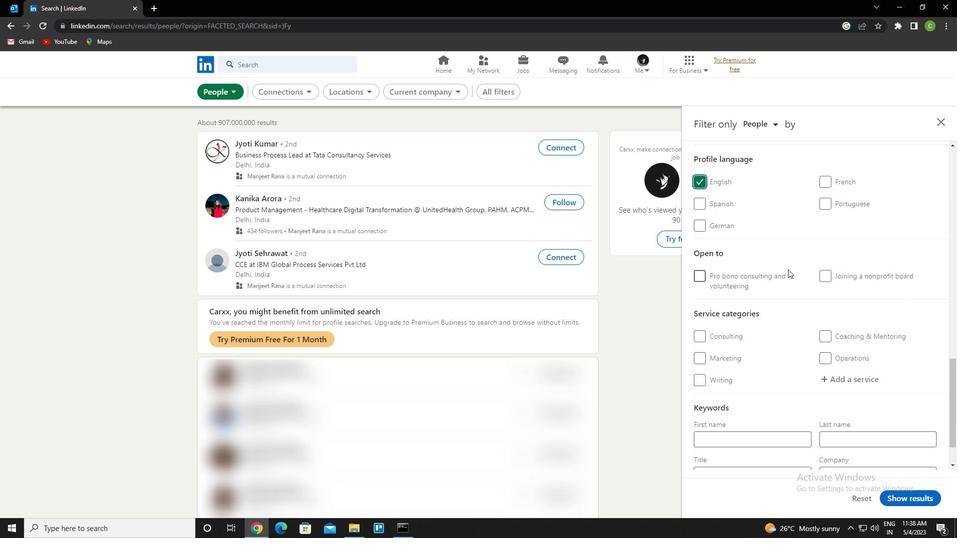 
Action: Mouse moved to (787, 265)
Screenshot: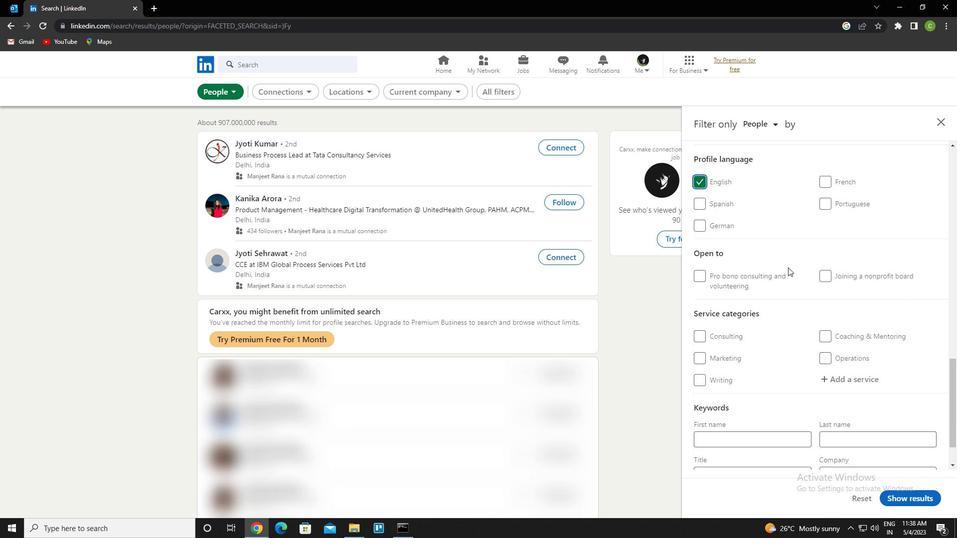 
Action: Mouse scrolled (787, 266) with delta (0, 0)
Screenshot: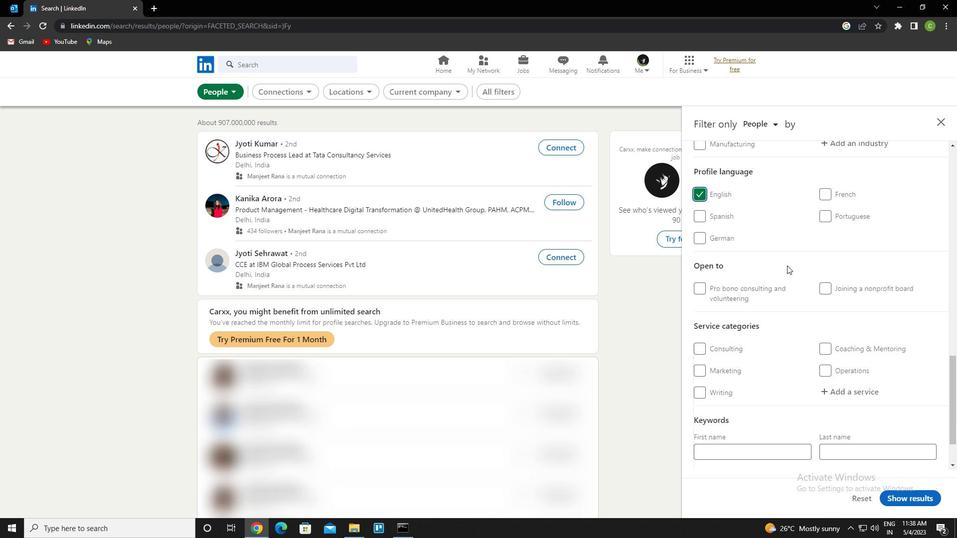 
Action: Mouse moved to (787, 265)
Screenshot: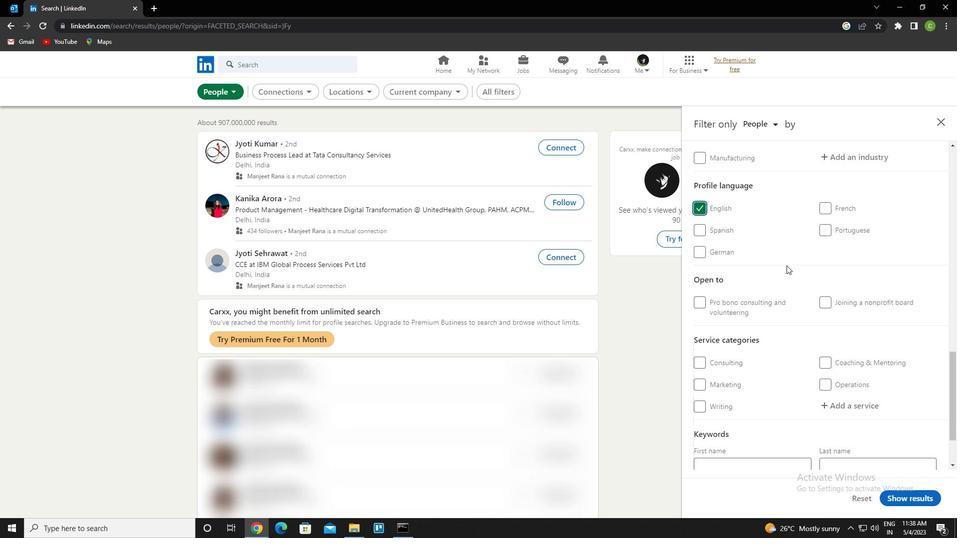 
Action: Mouse scrolled (787, 265) with delta (0, 0)
Screenshot: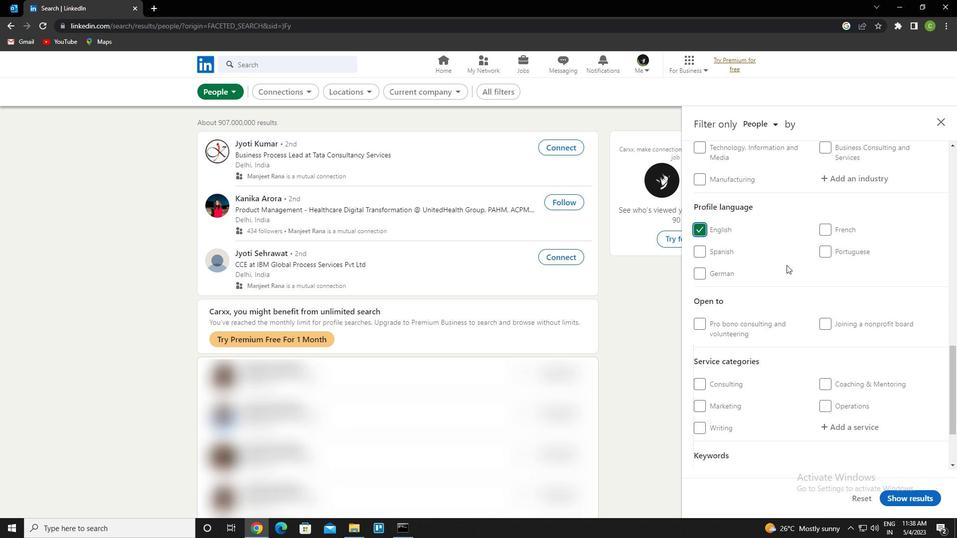 
Action: Mouse scrolled (787, 265) with delta (0, 0)
Screenshot: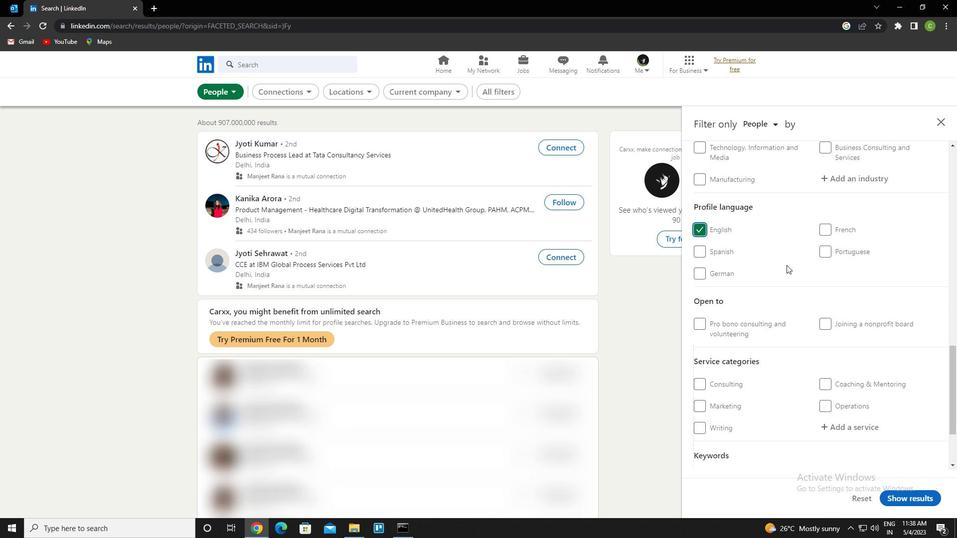 
Action: Mouse scrolled (787, 265) with delta (0, 0)
Screenshot: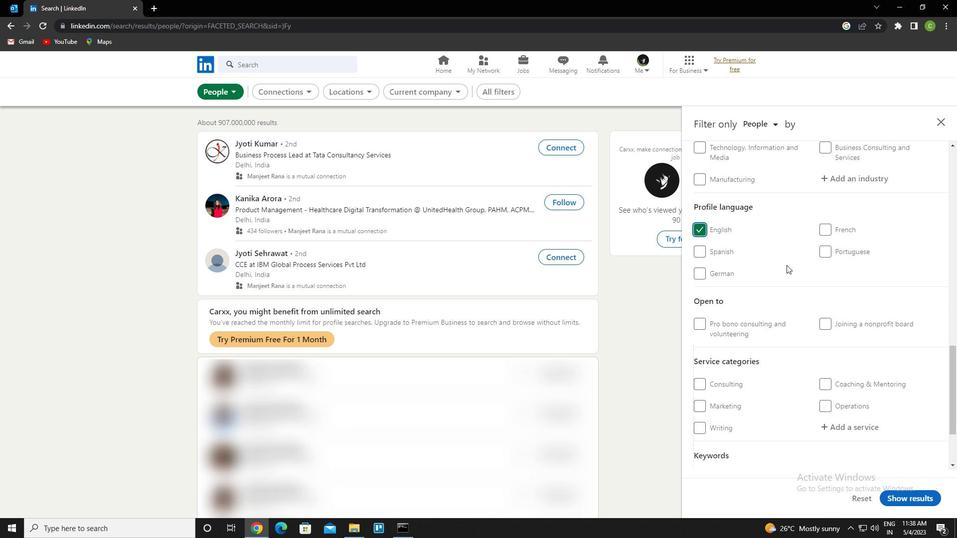 
Action: Mouse scrolled (787, 265) with delta (0, 0)
Screenshot: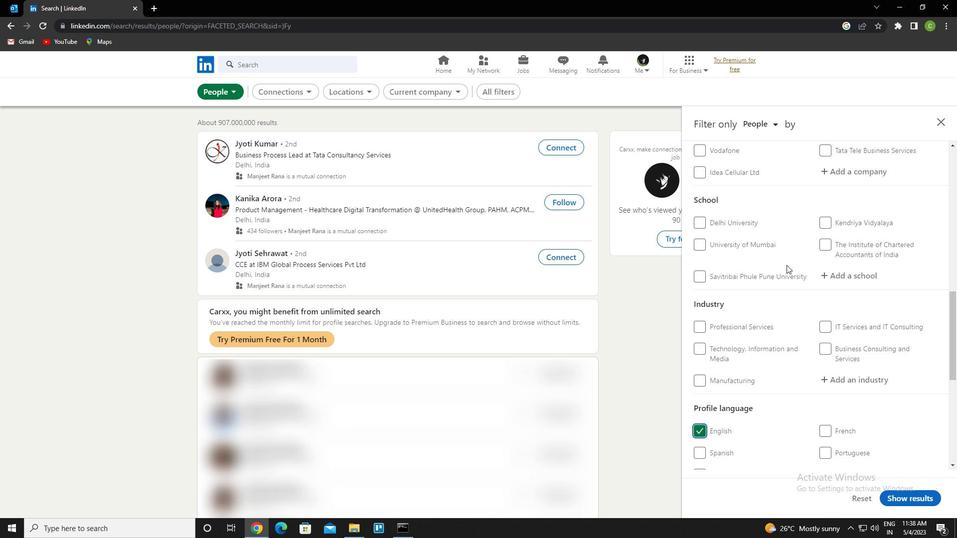 
Action: Mouse scrolled (787, 265) with delta (0, 0)
Screenshot: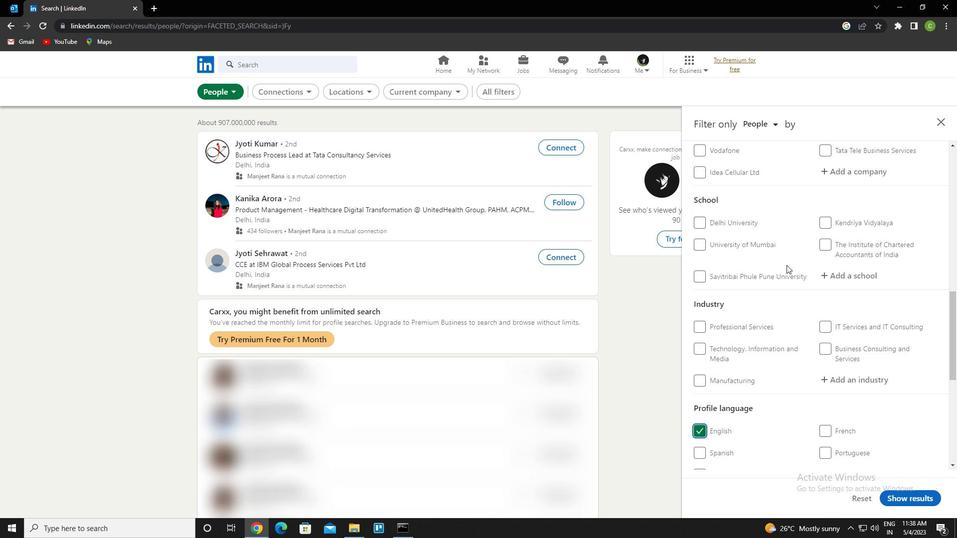 
Action: Mouse moved to (795, 258)
Screenshot: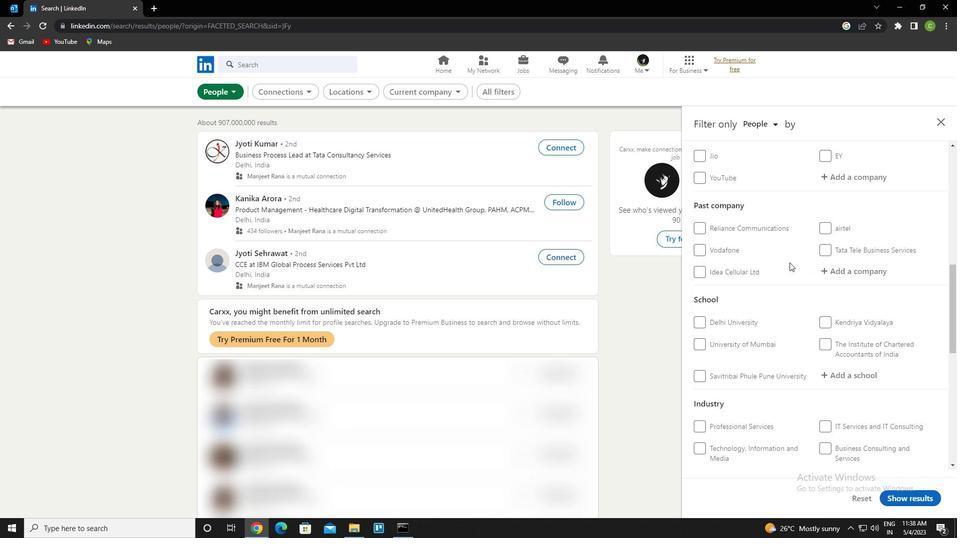 
Action: Mouse scrolled (795, 259) with delta (0, 0)
Screenshot: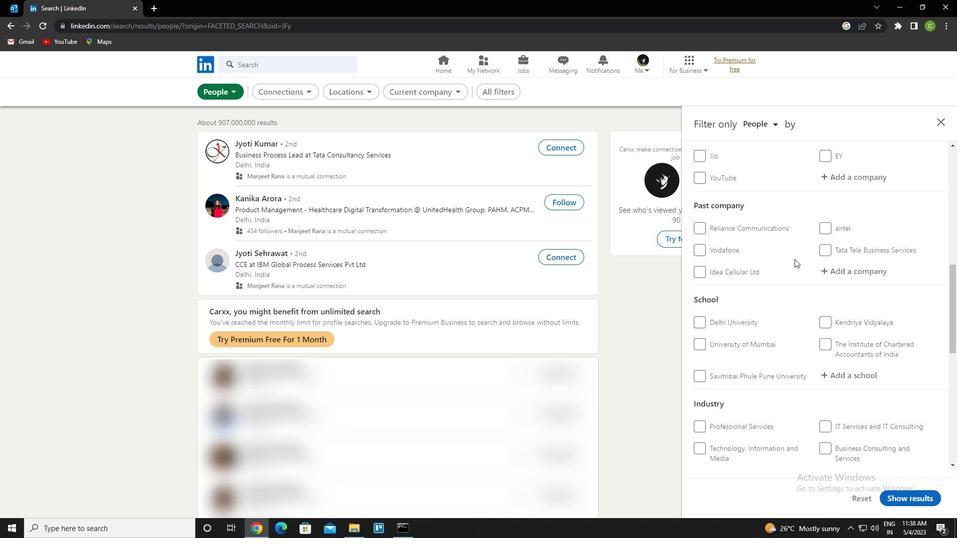
Action: Mouse moved to (795, 258)
Screenshot: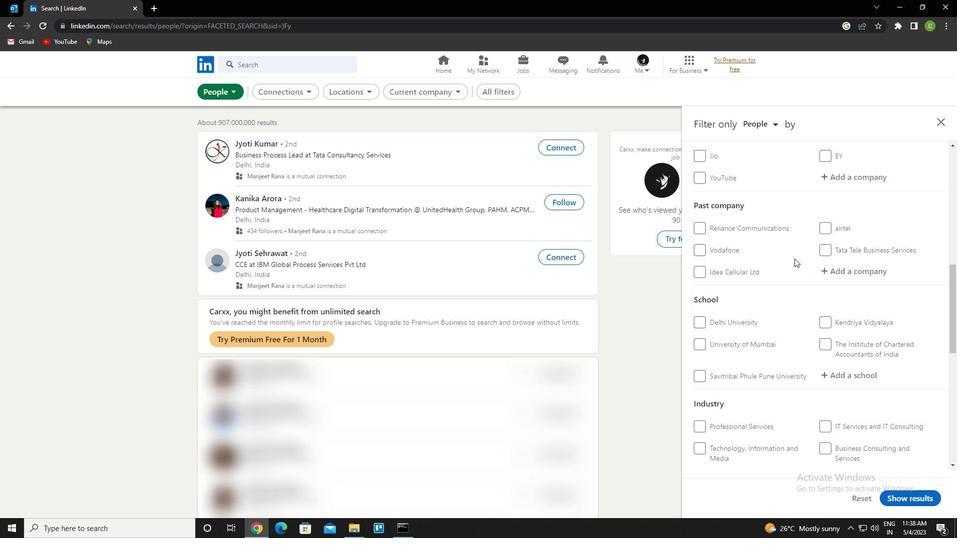
Action: Mouse scrolled (795, 258) with delta (0, 0)
Screenshot: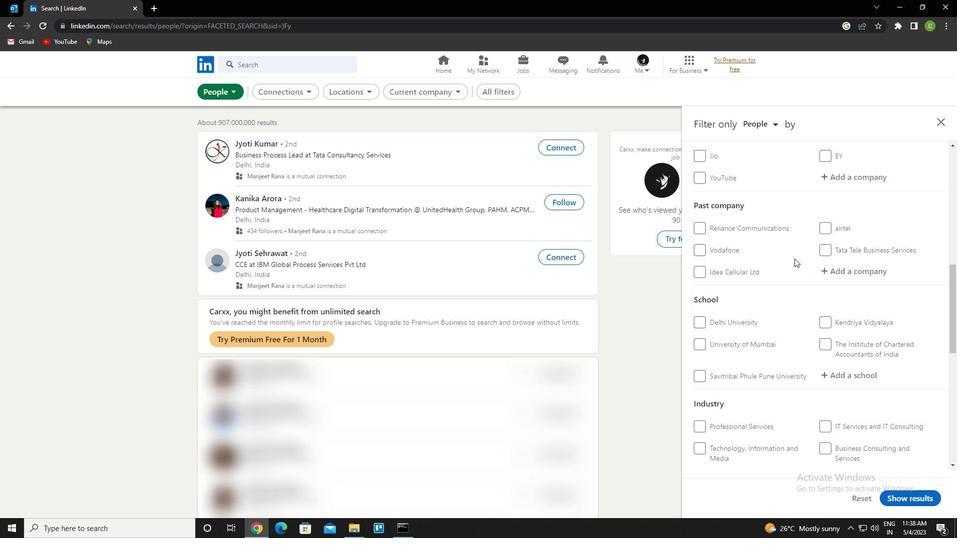 
Action: Mouse moved to (854, 281)
Screenshot: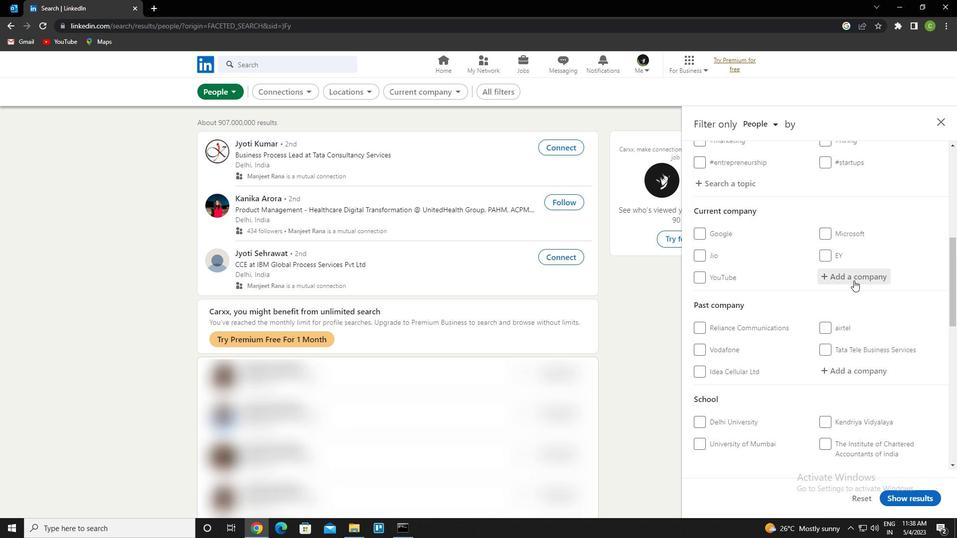 
Action: Mouse pressed left at (854, 281)
Screenshot: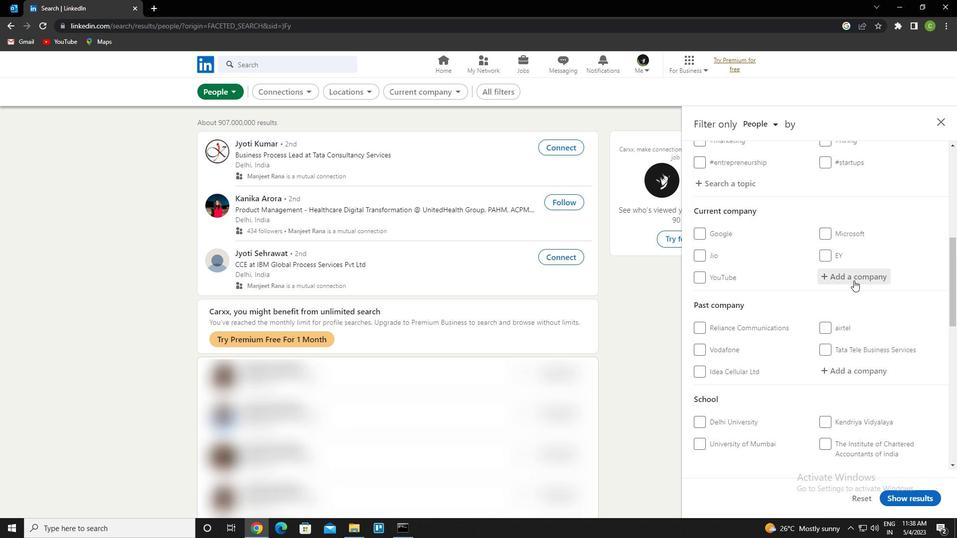 
Action: Key pressed <Key.caps_lock>a<Key.caps_lock>steria<Key.space><Key.caps_lock>a<Key.caps_lock>erospace<Key.space>limited<Key.down><Key.enter>
Screenshot: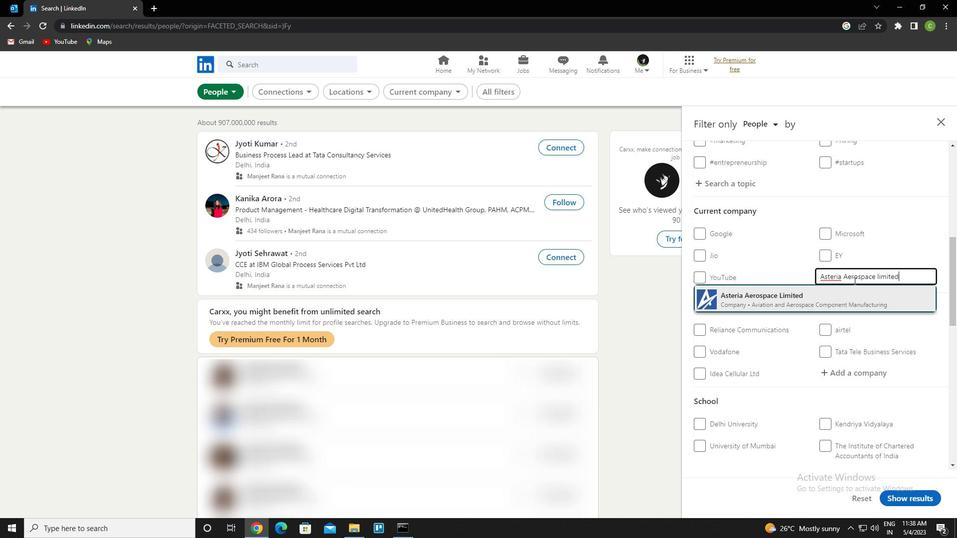 
Action: Mouse moved to (868, 289)
Screenshot: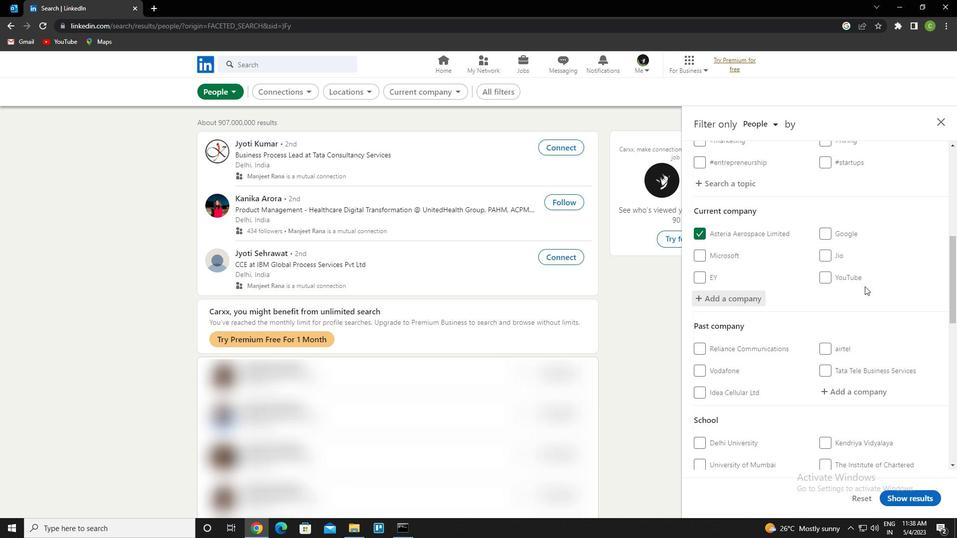
Action: Mouse scrolled (868, 288) with delta (0, 0)
Screenshot: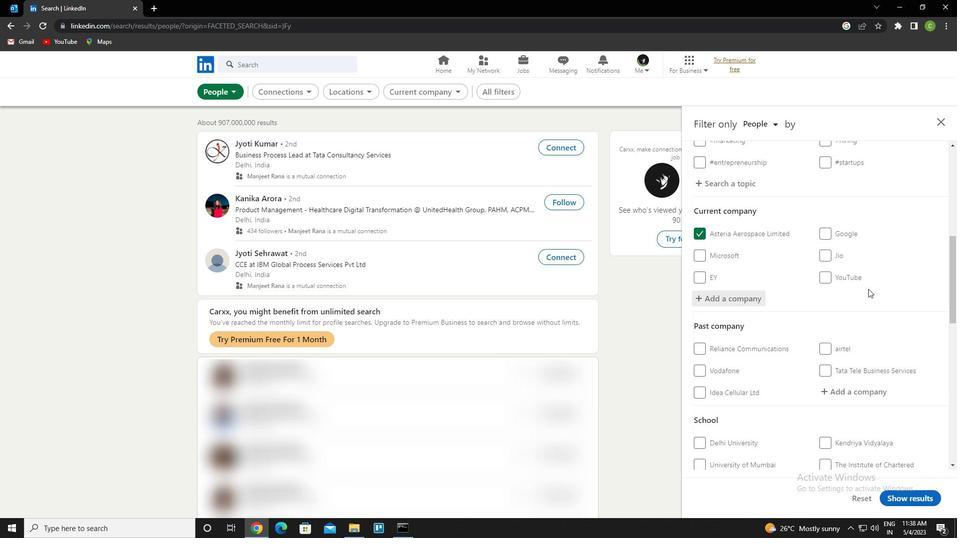 
Action: Mouse scrolled (868, 288) with delta (0, 0)
Screenshot: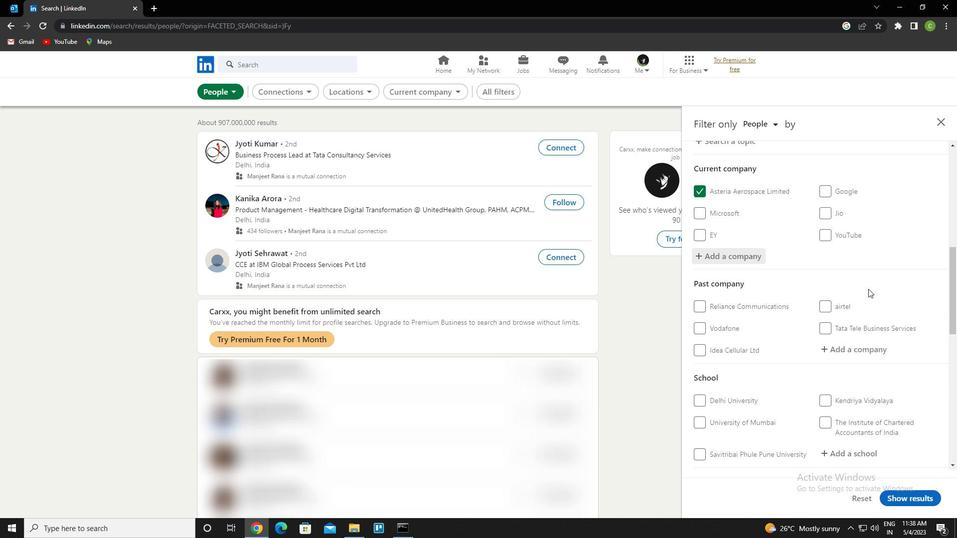 
Action: Mouse scrolled (868, 288) with delta (0, 0)
Screenshot: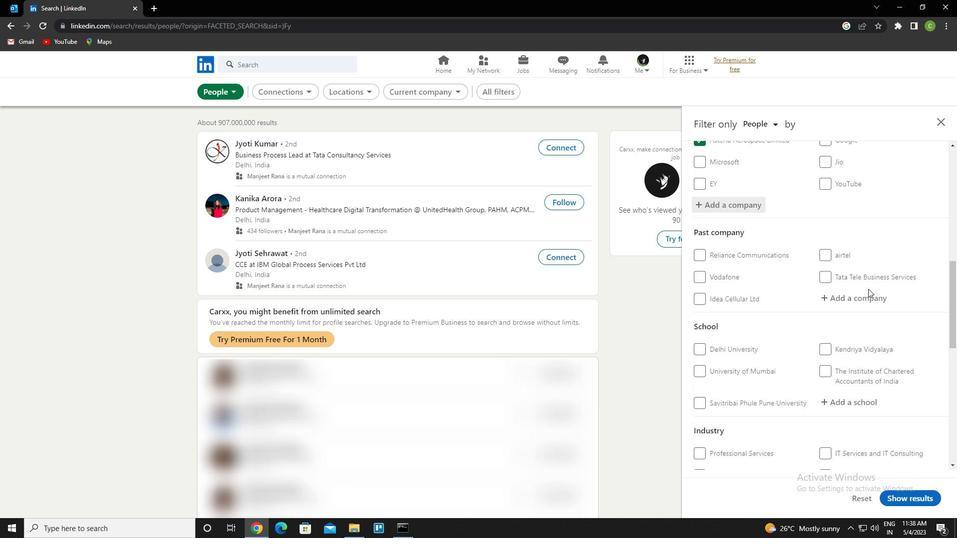 
Action: Mouse moved to (860, 298)
Screenshot: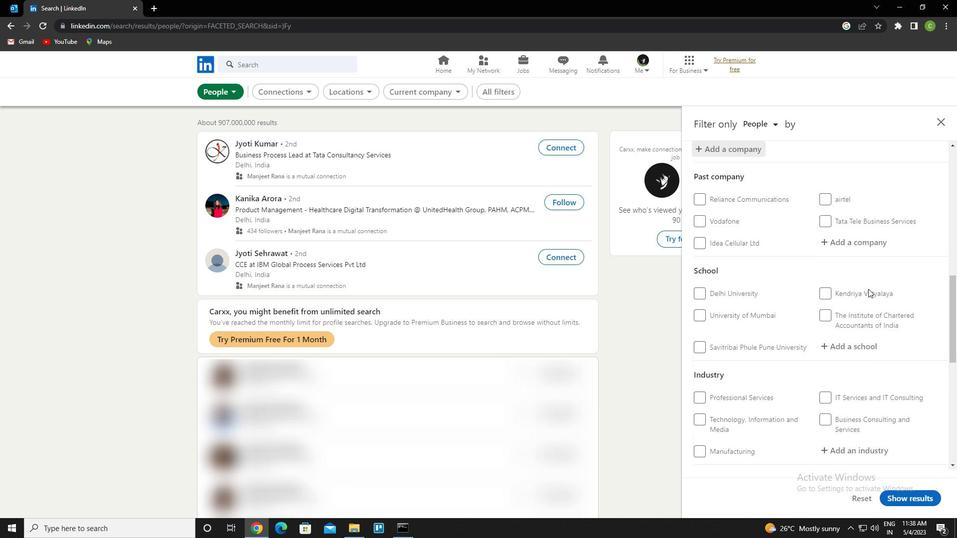 
Action: Mouse scrolled (860, 298) with delta (0, 0)
Screenshot: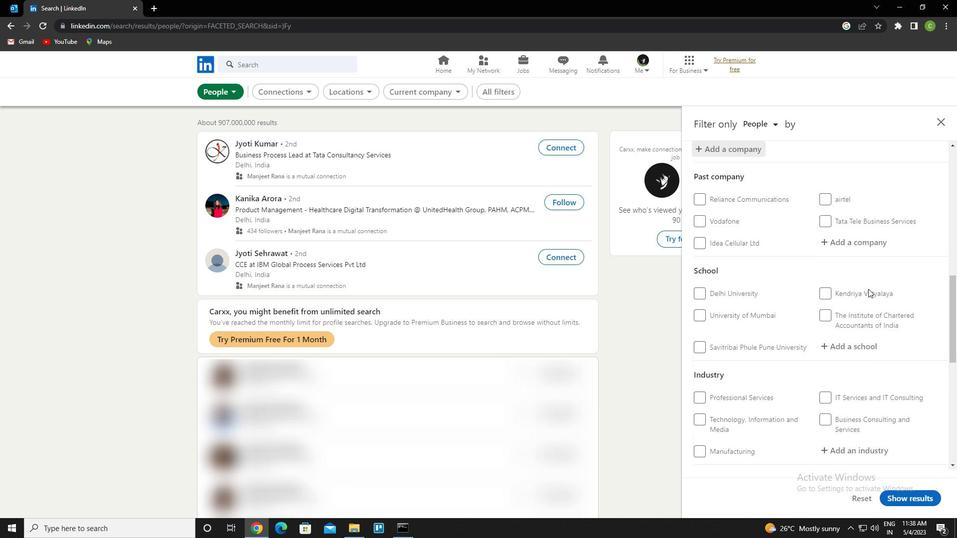 
Action: Mouse moved to (860, 297)
Screenshot: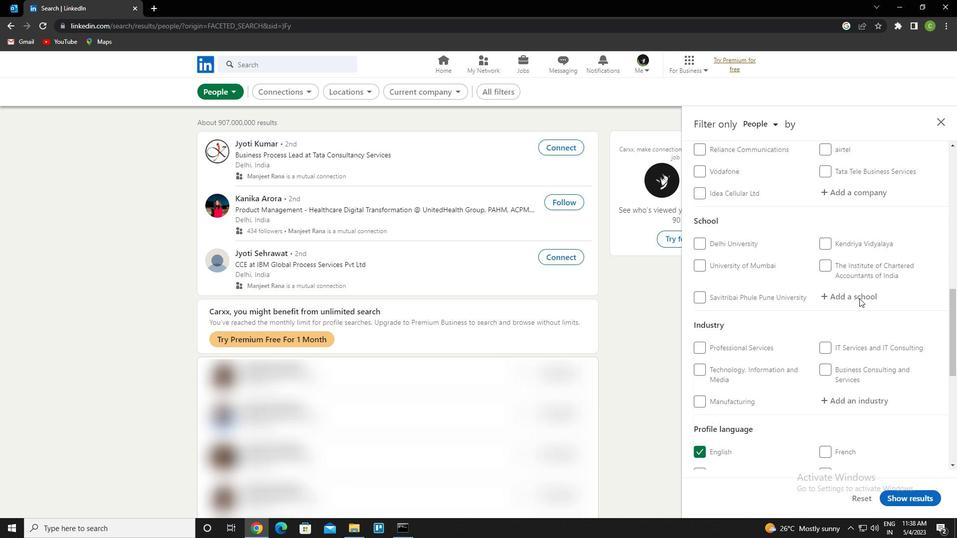
Action: Mouse pressed left at (860, 297)
Screenshot: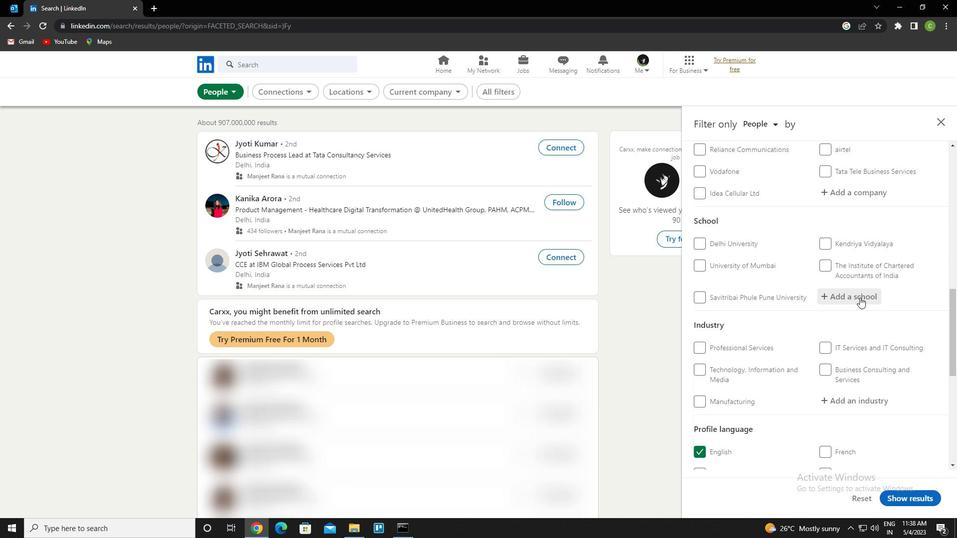 
Action: Key pressed <Key.caps_lock>cvr<Key.space>c<Key.caps_lock>ollege<Key.space>of<Key.space><Key.caps_lock>e<Key.caps_lock>ngineering<Key.down><Key.enter>
Screenshot: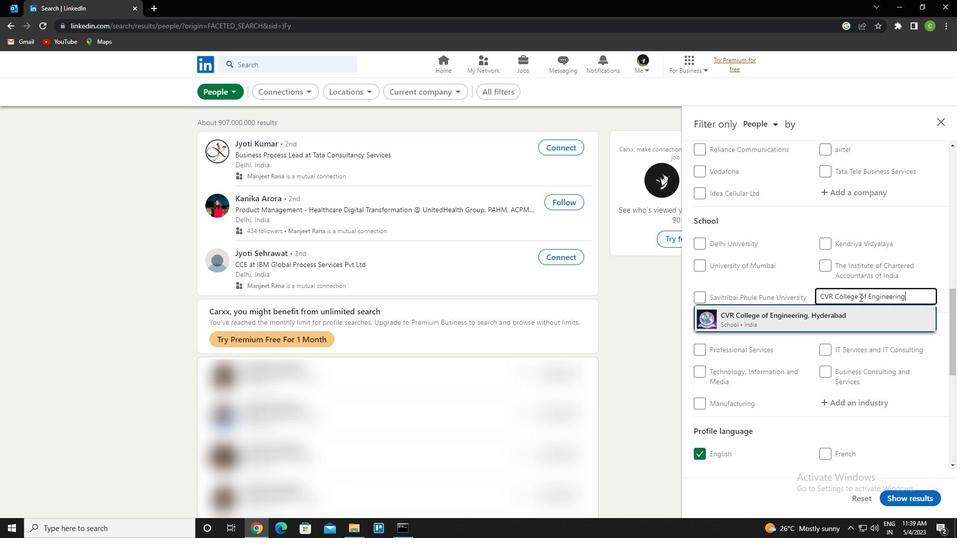 
Action: Mouse moved to (859, 297)
Screenshot: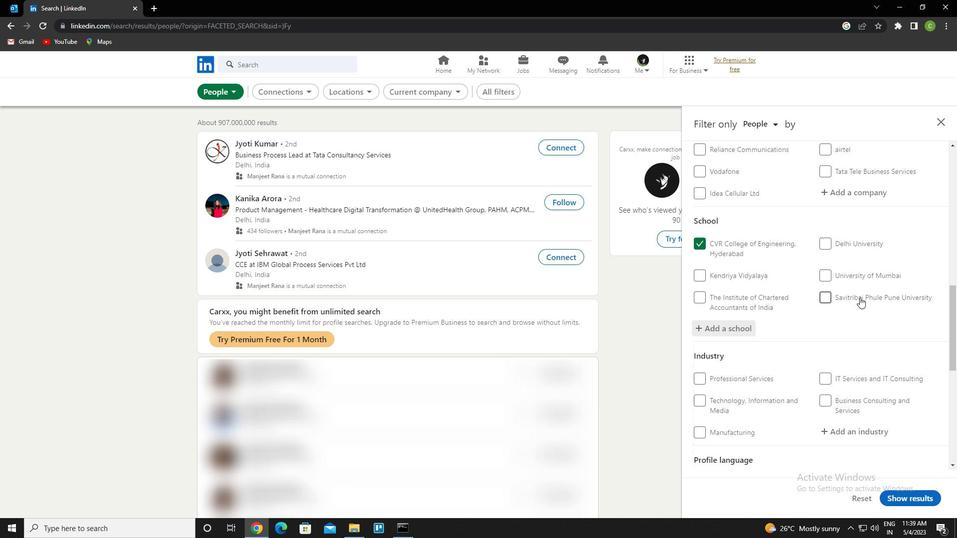
Action: Mouse scrolled (859, 297) with delta (0, 0)
Screenshot: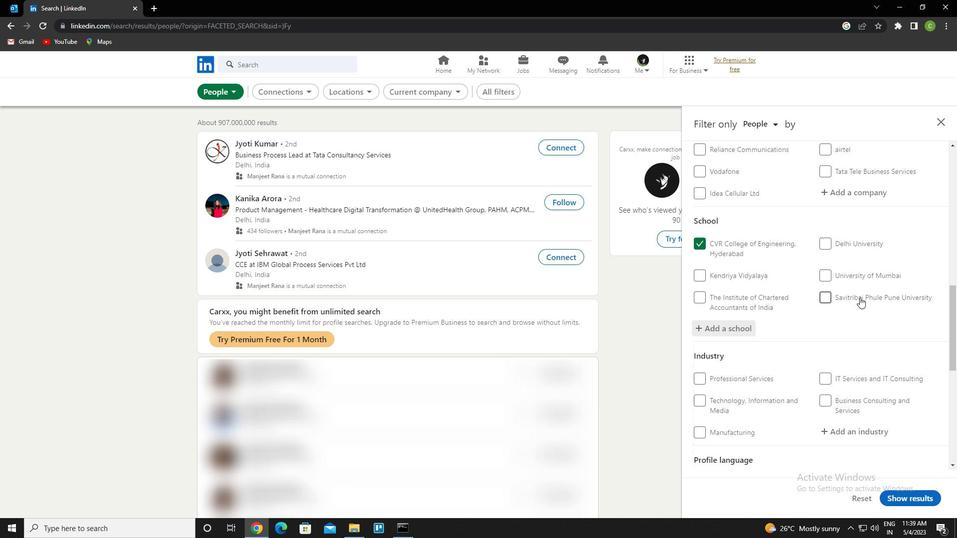 
Action: Mouse moved to (852, 306)
Screenshot: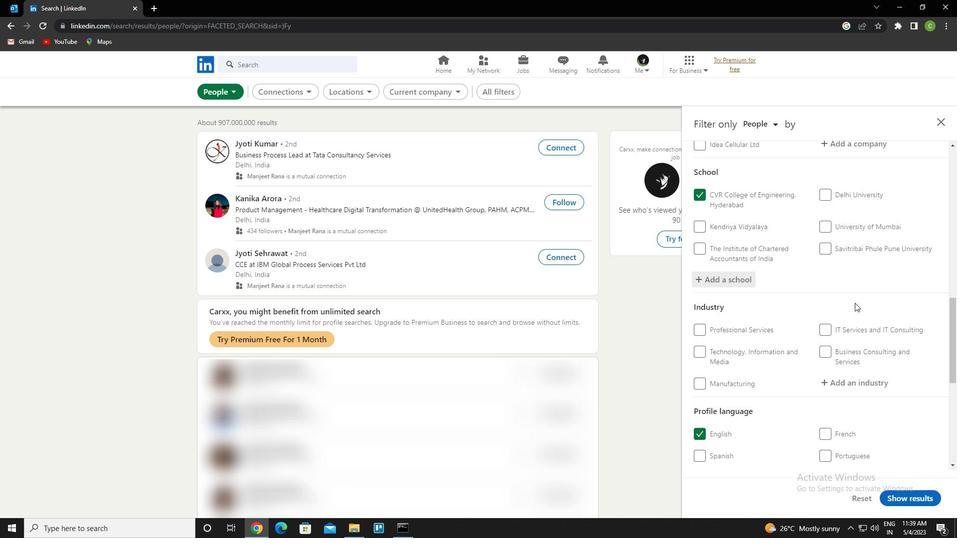 
Action: Mouse scrolled (852, 306) with delta (0, 0)
Screenshot: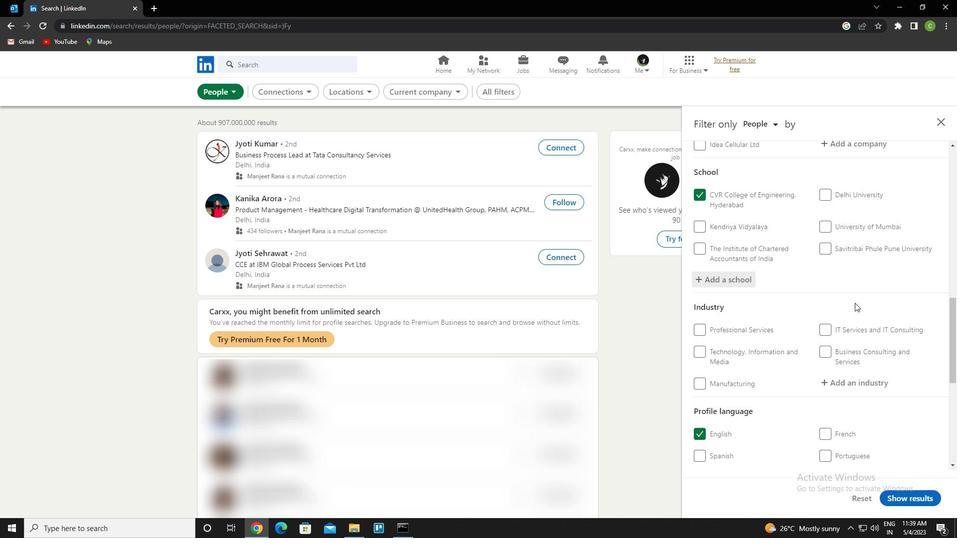 
Action: Mouse moved to (853, 330)
Screenshot: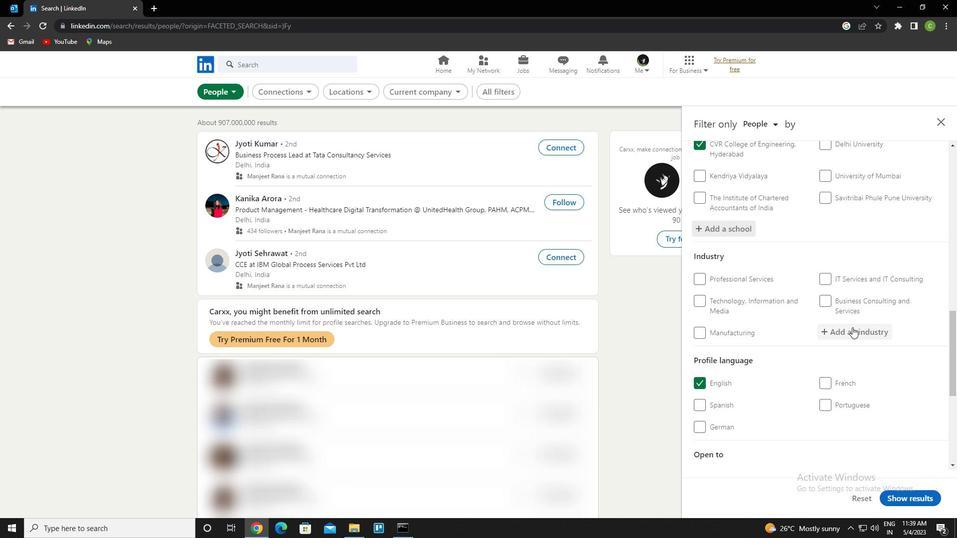 
Action: Mouse pressed left at (853, 330)
Screenshot: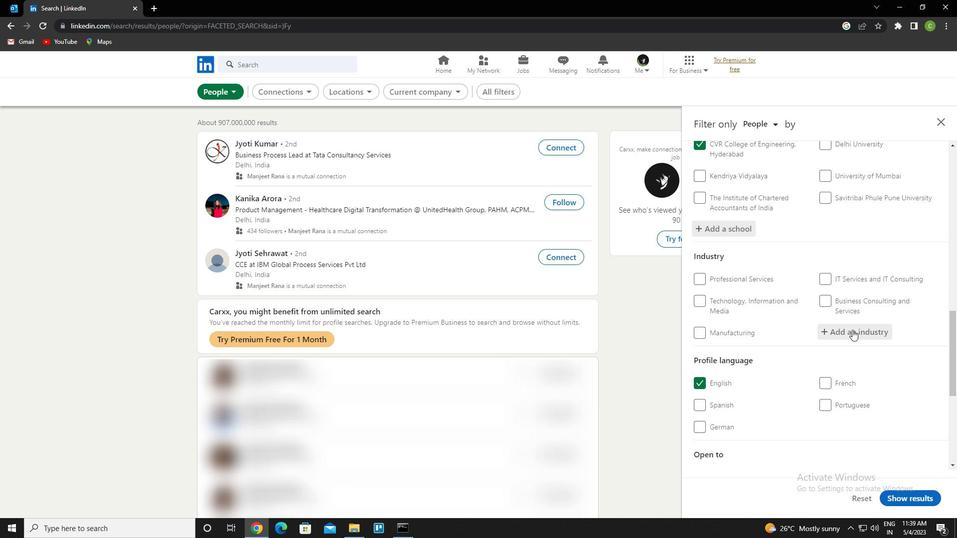
Action: Key pressed <Key.caps_lock>c<Key.caps_lock>ivic<Key.space>and<Key.space>social<Key.space><Key.down><Key.enter>
Screenshot: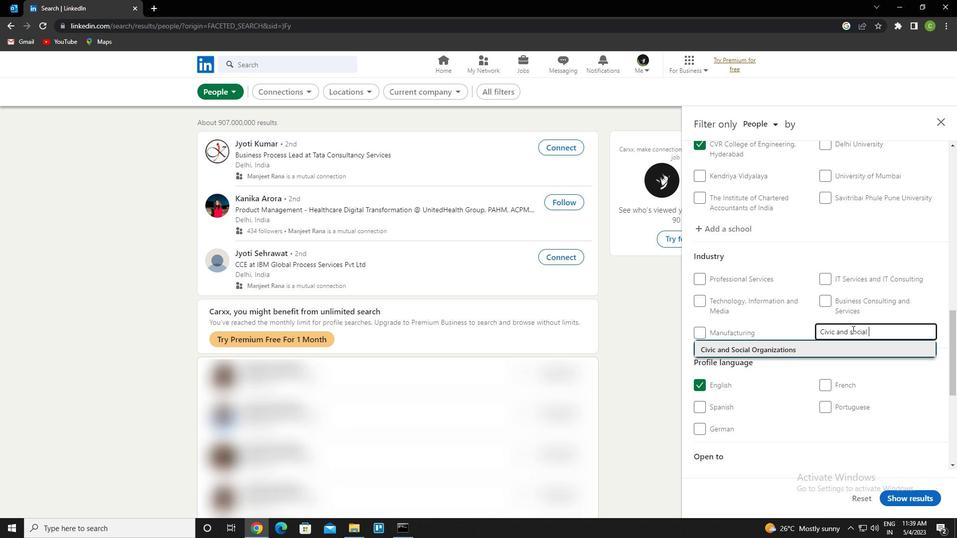 
Action: Mouse moved to (849, 327)
Screenshot: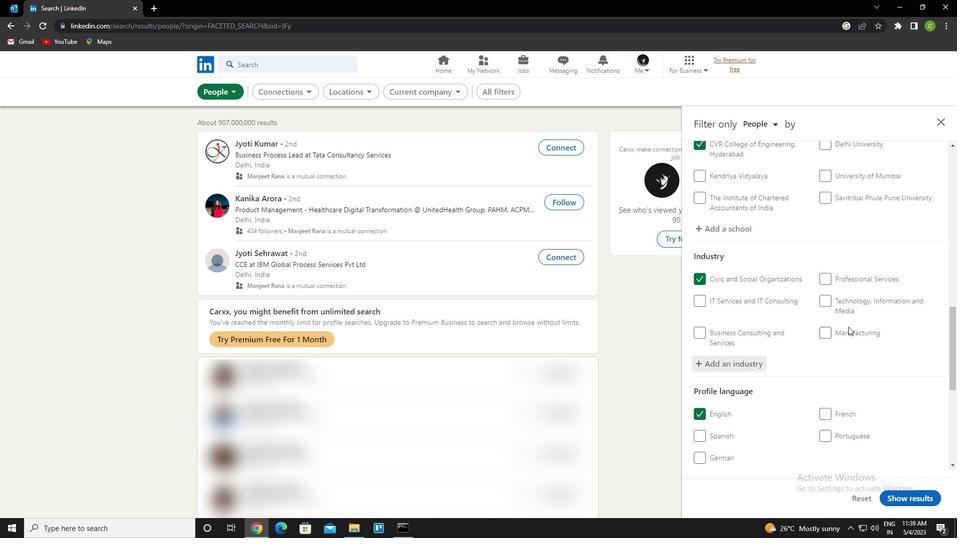 
Action: Mouse scrolled (849, 326) with delta (0, 0)
Screenshot: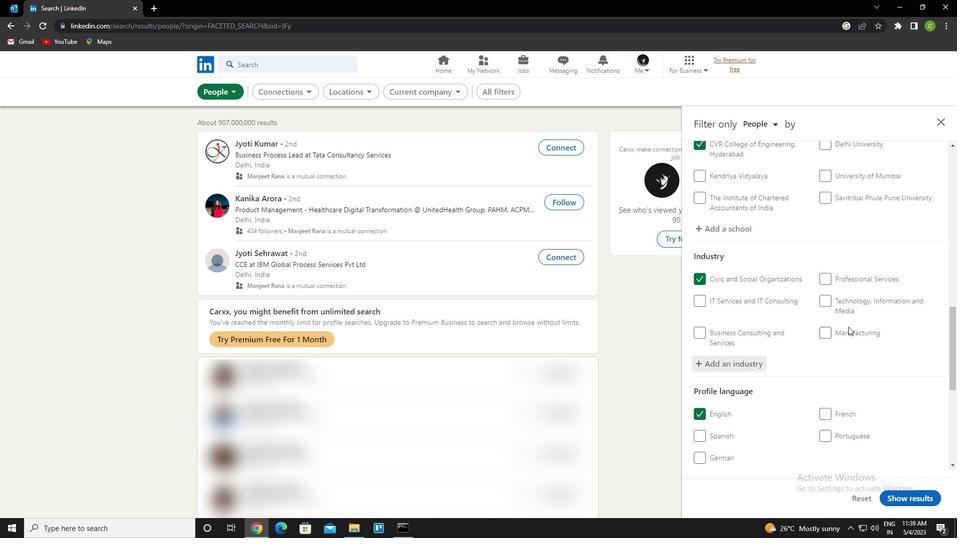 
Action: Mouse moved to (840, 338)
Screenshot: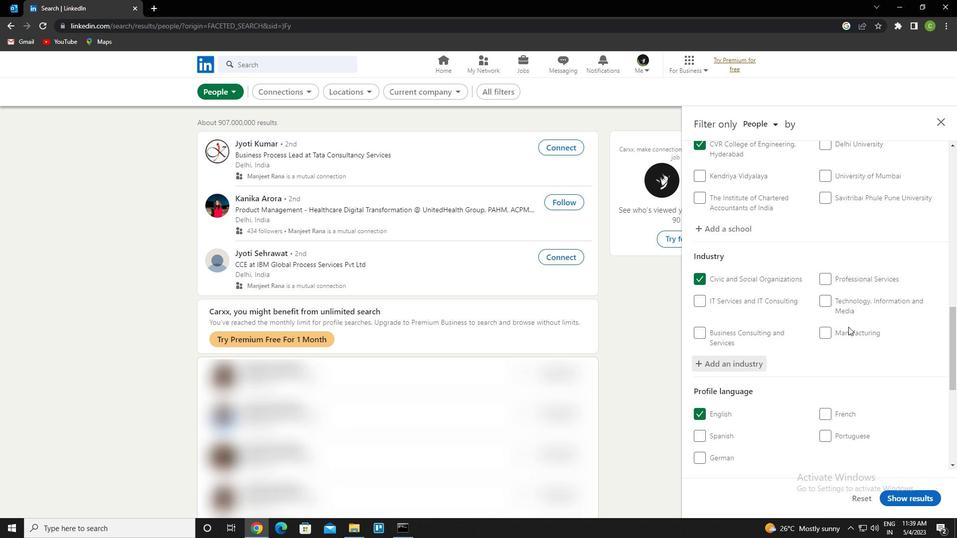 
Action: Mouse scrolled (840, 337) with delta (0, 0)
Screenshot: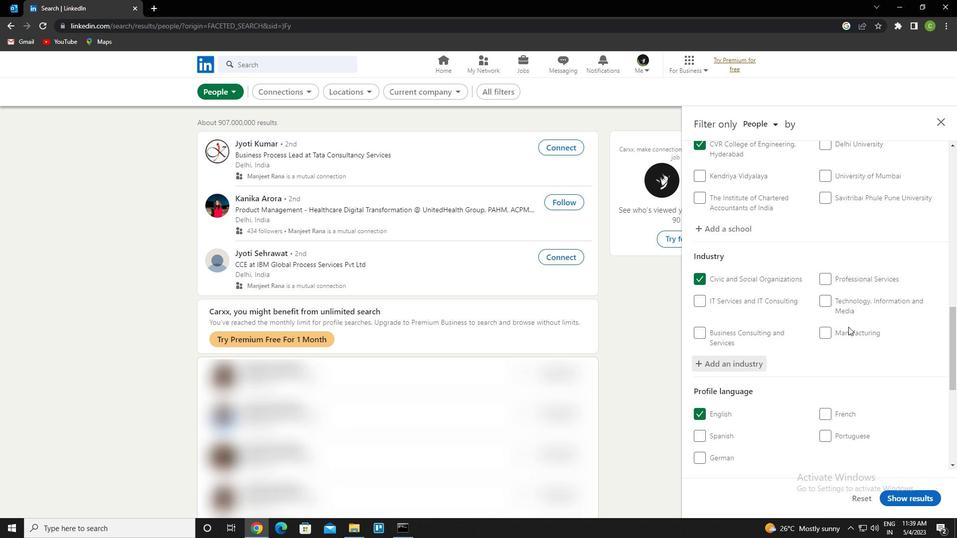 
Action: Mouse moved to (836, 344)
Screenshot: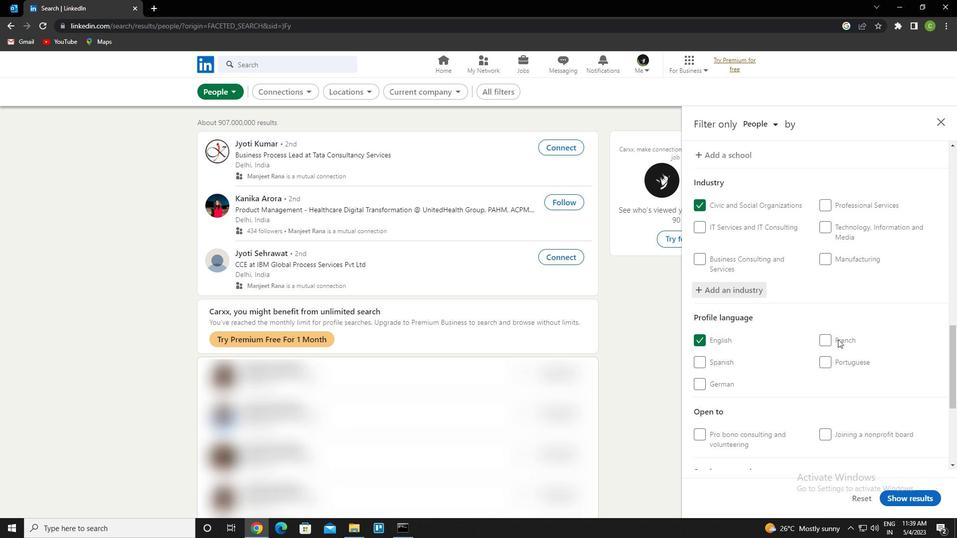 
Action: Mouse scrolled (836, 344) with delta (0, 0)
Screenshot: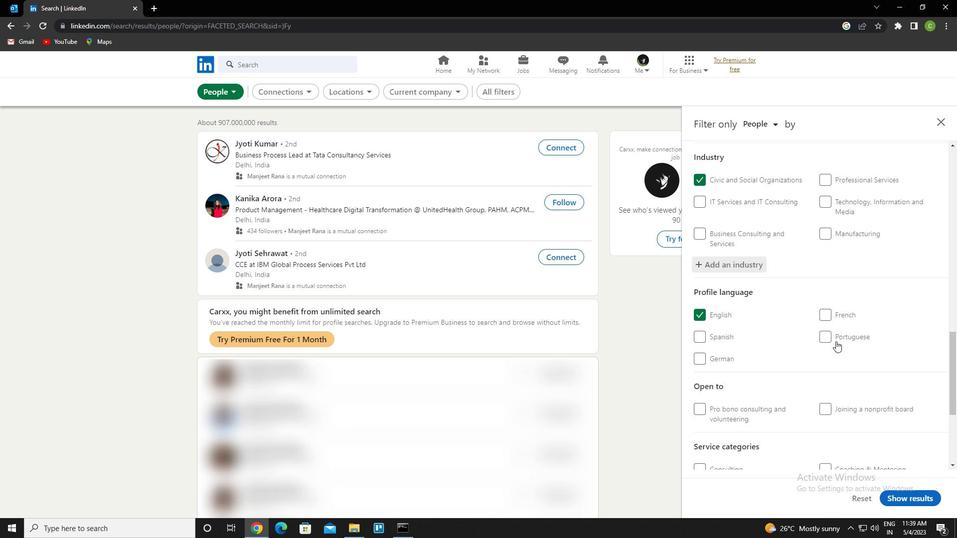 
Action: Mouse moved to (837, 348)
Screenshot: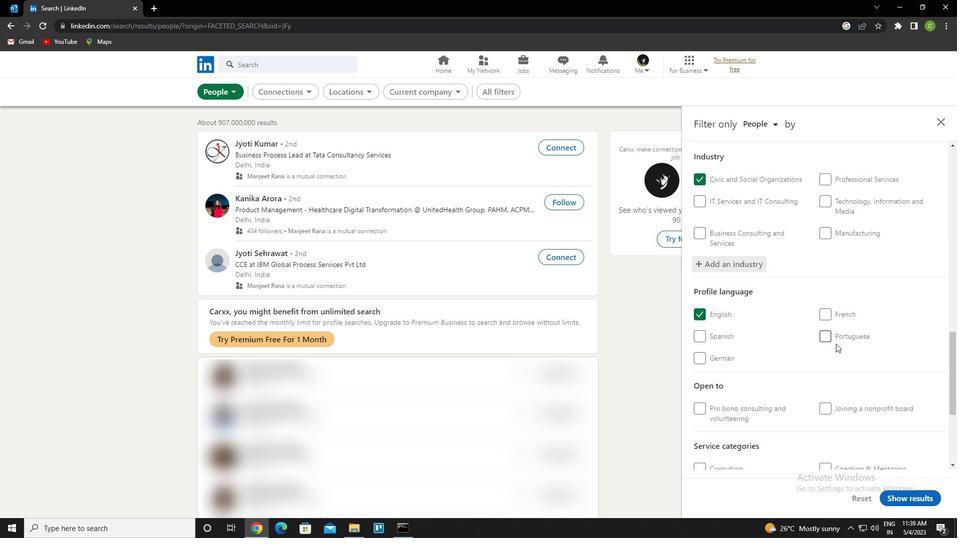 
Action: Mouse scrolled (837, 347) with delta (0, 0)
Screenshot: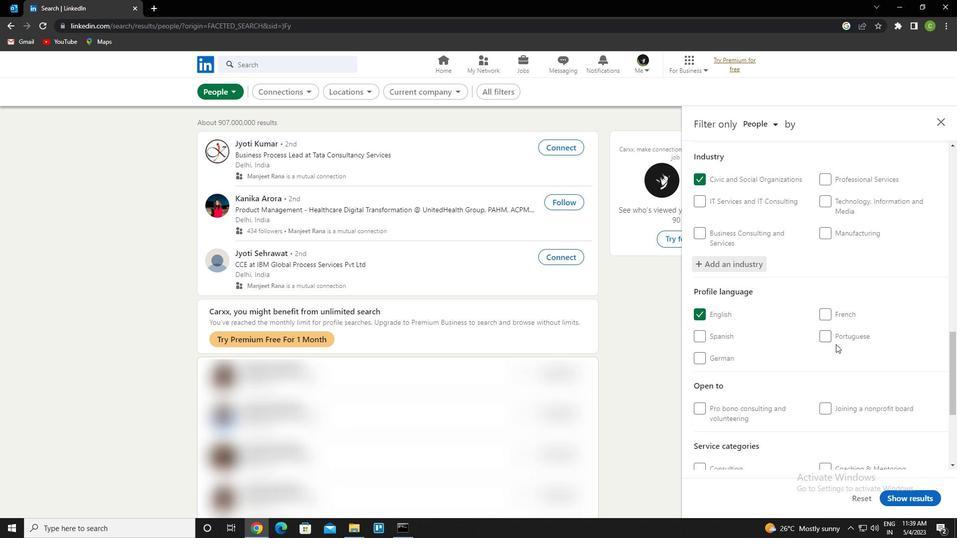 
Action: Mouse moved to (837, 350)
Screenshot: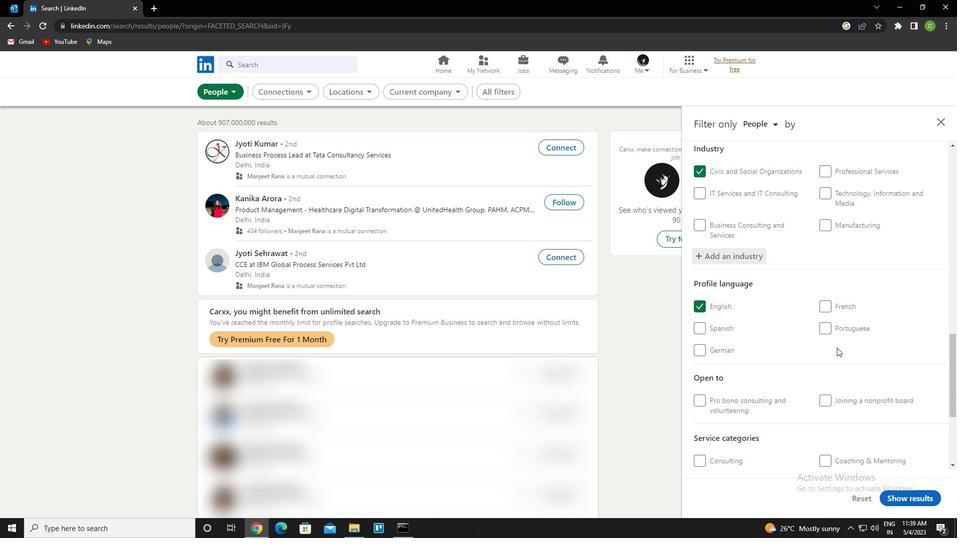 
Action: Mouse scrolled (837, 350) with delta (0, 0)
Screenshot: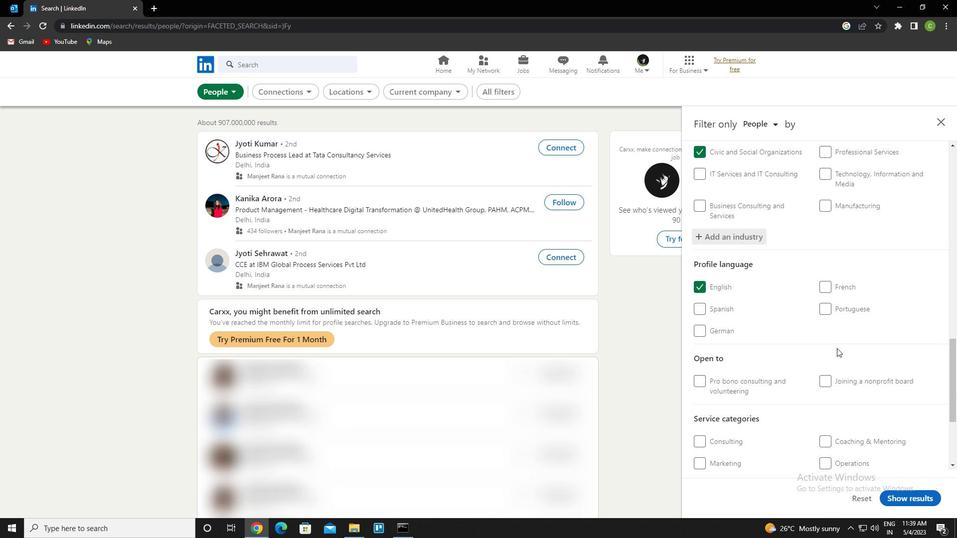 
Action: Mouse scrolled (837, 350) with delta (0, 0)
Screenshot: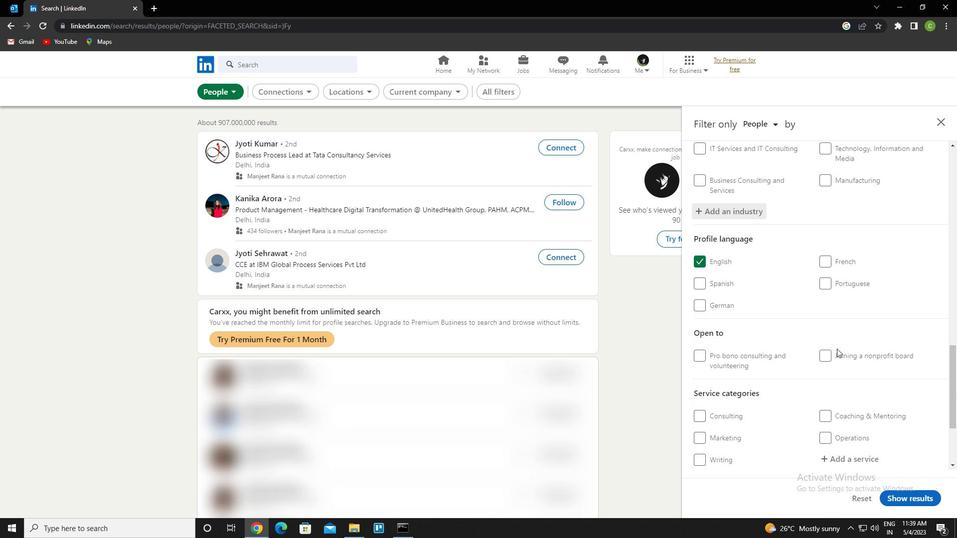 
Action: Mouse scrolled (837, 350) with delta (0, 0)
Screenshot: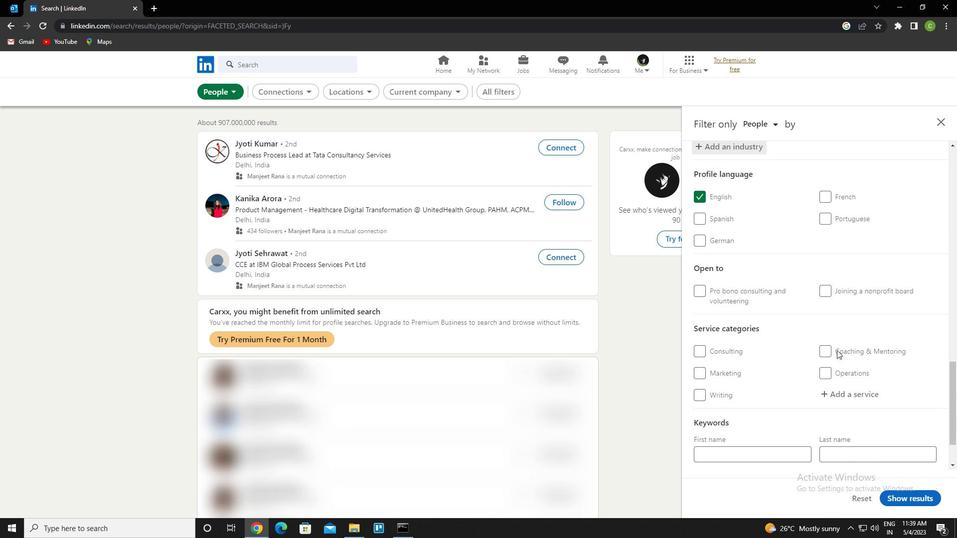 
Action: Mouse moved to (844, 334)
Screenshot: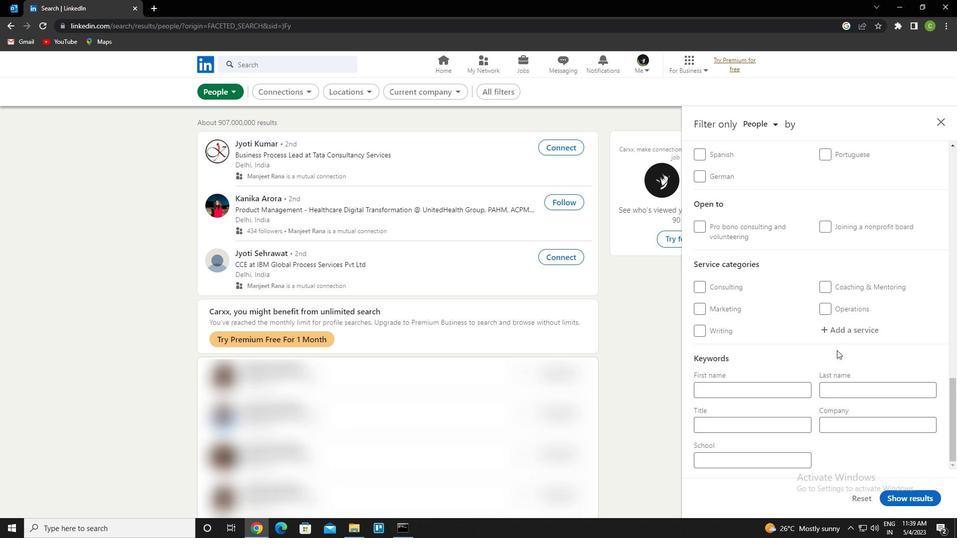 
Action: Mouse pressed left at (844, 334)
Screenshot: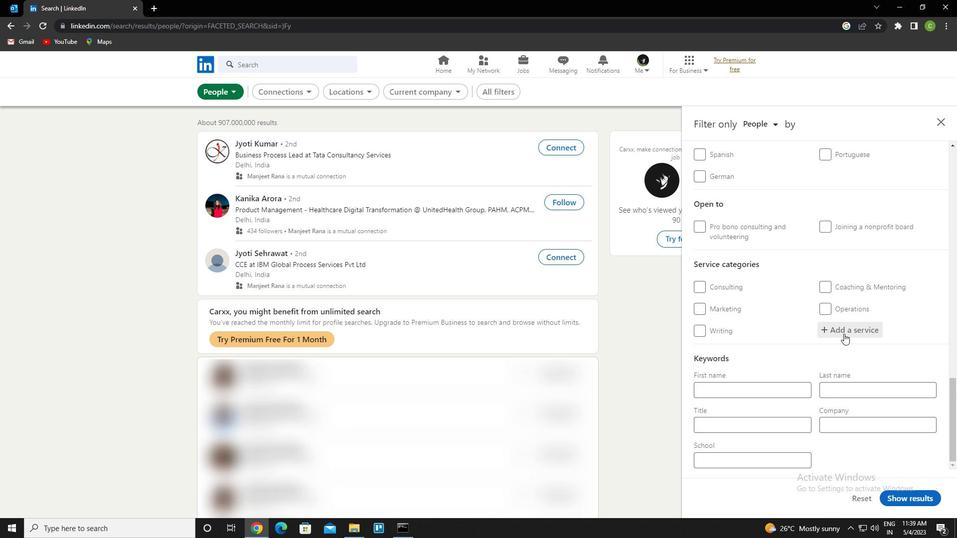
Action: Key pressed <Key.caps_lock>f<Key.caps_lock>inancial<Key.space><Key.caps_lock>a<Key.caps_lock>nalysisi<Key.backspace><Key.down><Key.enter>
Screenshot: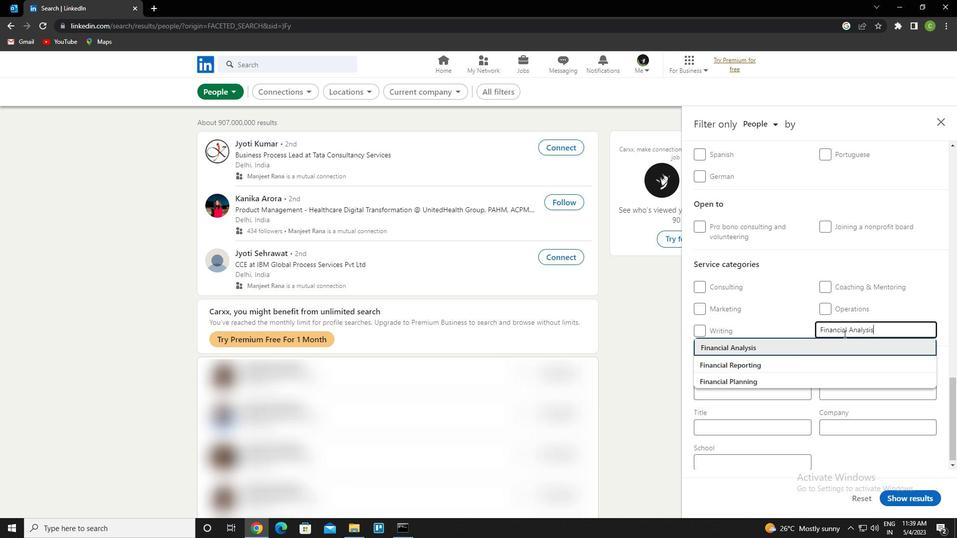 
Action: Mouse moved to (851, 338)
Screenshot: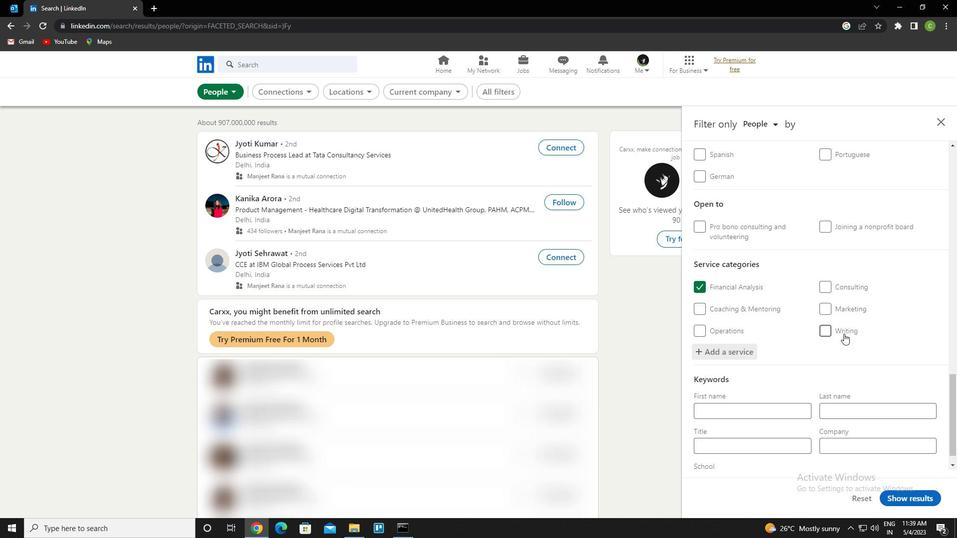 
Action: Mouse scrolled (851, 337) with delta (0, 0)
Screenshot: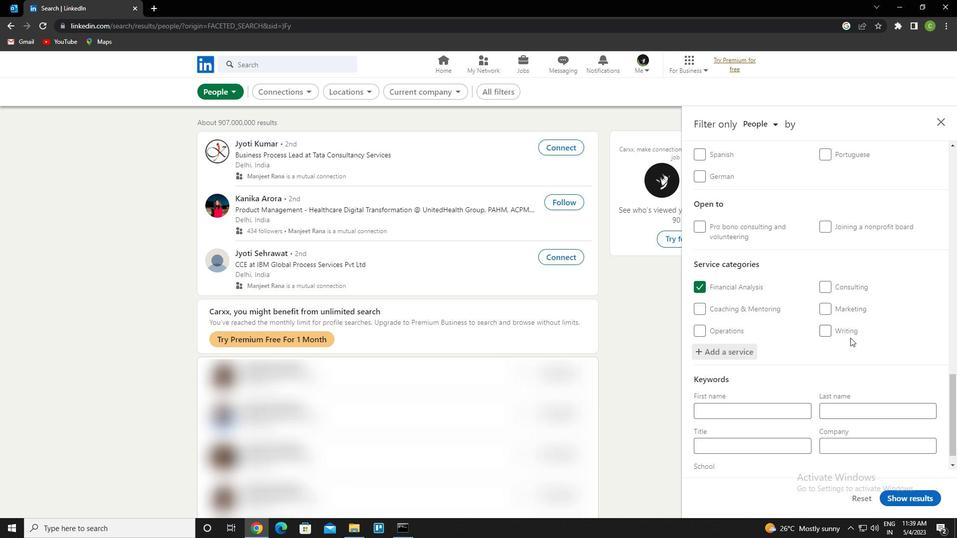 
Action: Mouse scrolled (851, 337) with delta (0, 0)
Screenshot: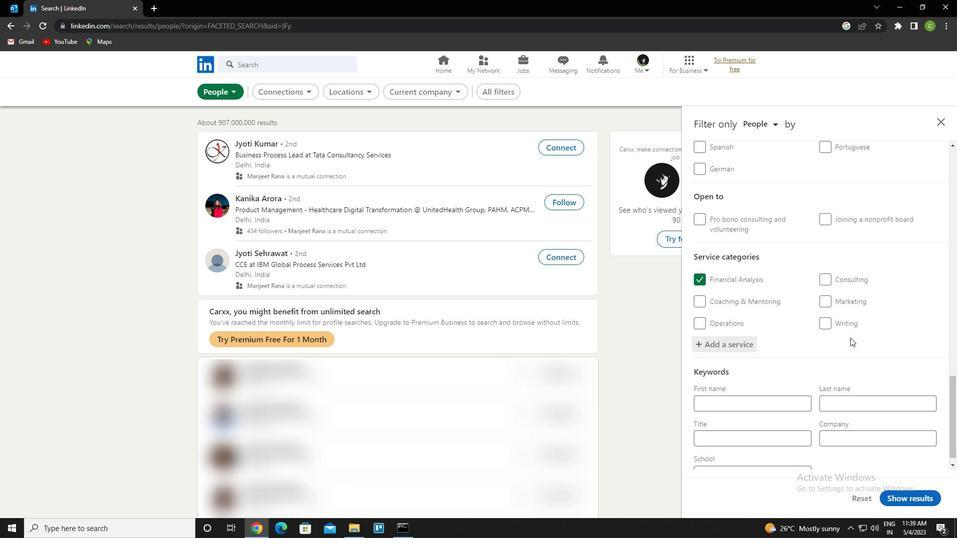 
Action: Mouse moved to (852, 340)
Screenshot: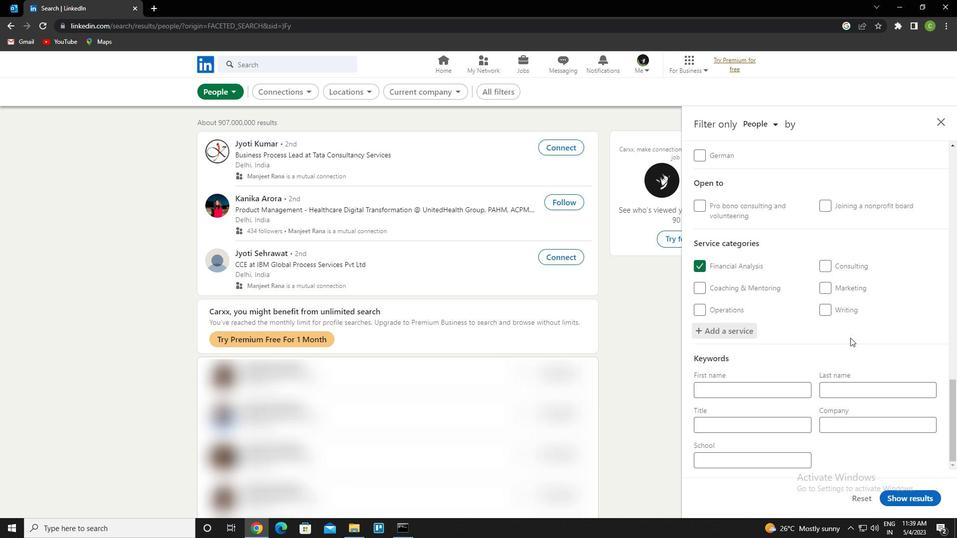 
Action: Mouse scrolled (852, 339) with delta (0, 0)
Screenshot: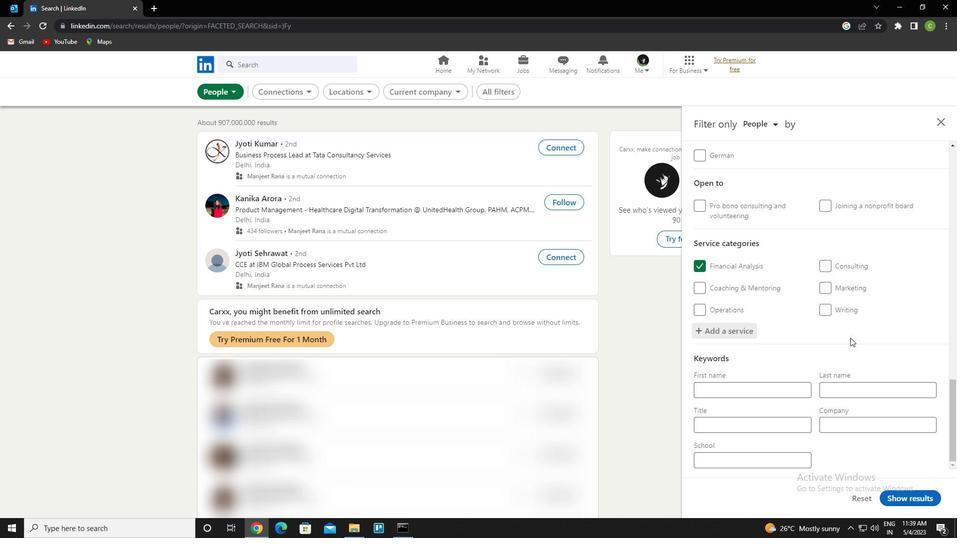 
Action: Mouse scrolled (852, 339) with delta (0, 0)
Screenshot: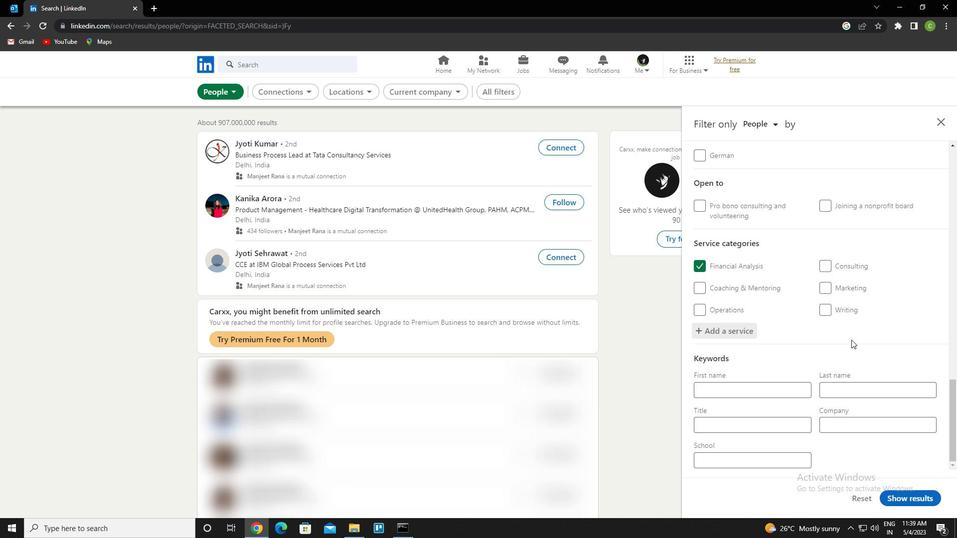 
Action: Mouse moved to (852, 341)
Screenshot: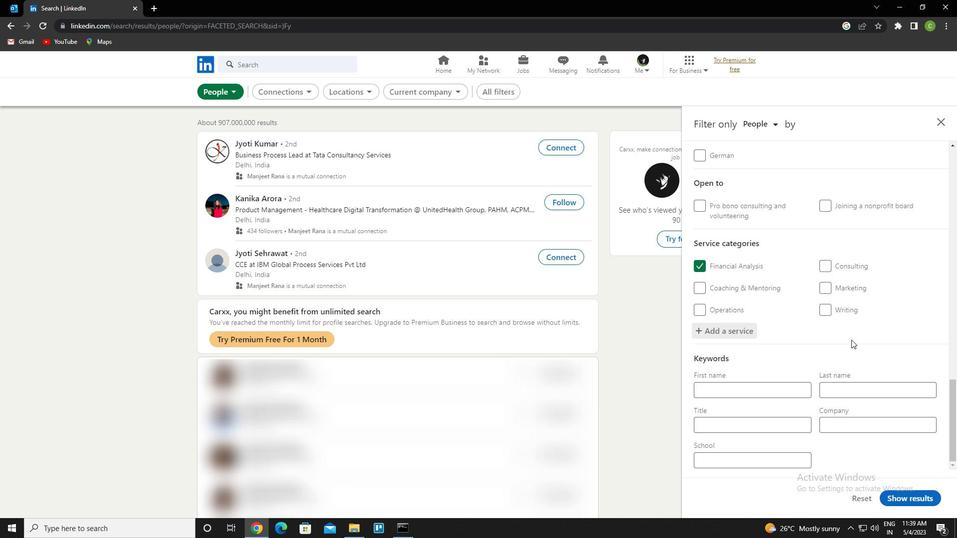 
Action: Mouse scrolled (852, 341) with delta (0, 0)
Screenshot: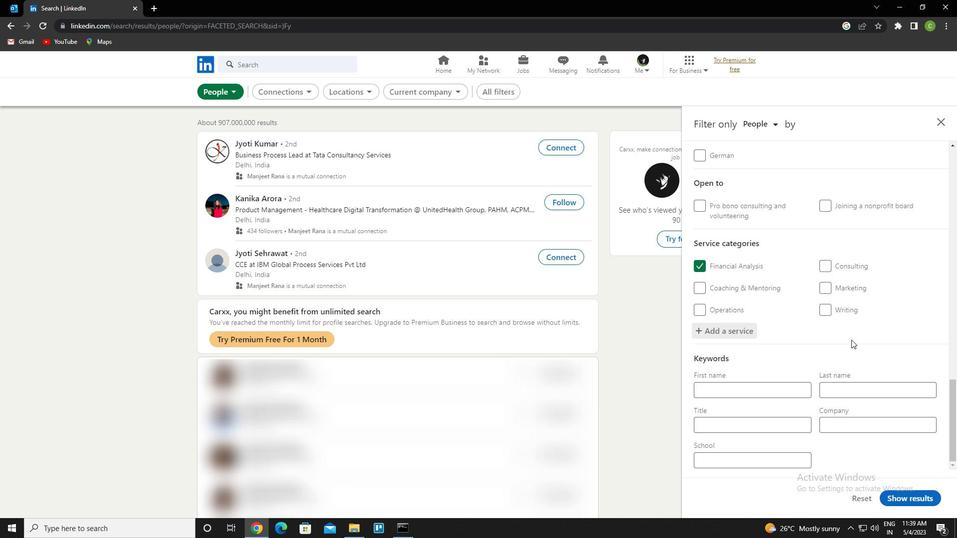 
Action: Mouse moved to (767, 427)
Screenshot: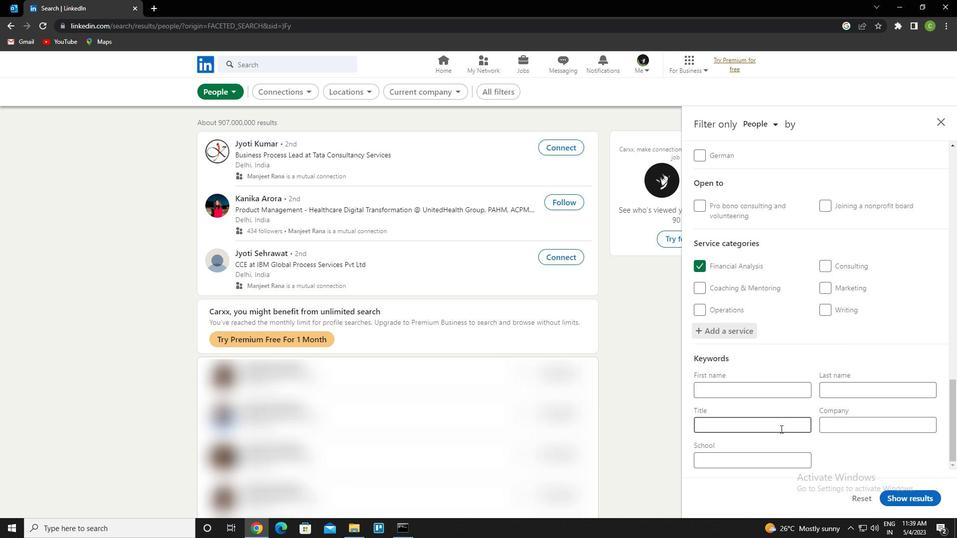 
Action: Mouse pressed left at (767, 427)
Screenshot: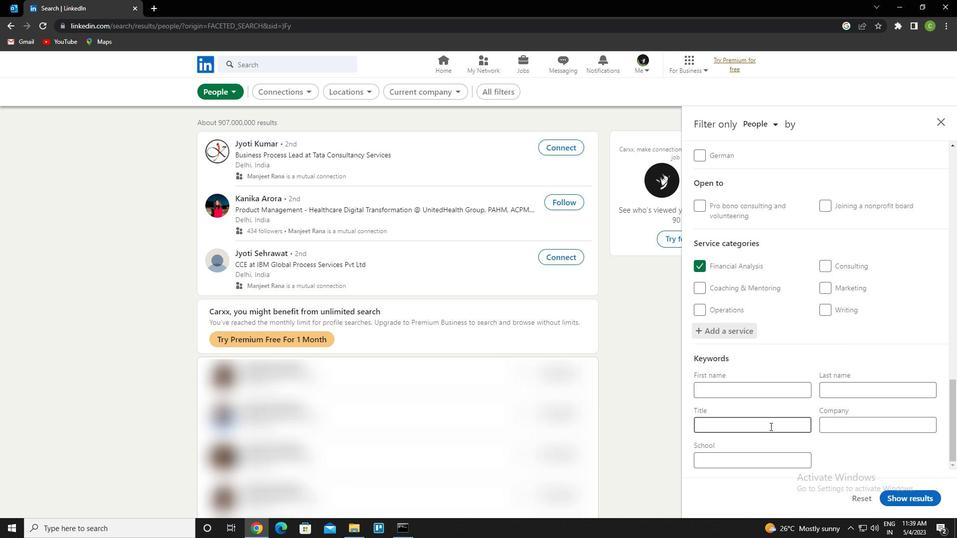 
Action: Mouse moved to (769, 422)
Screenshot: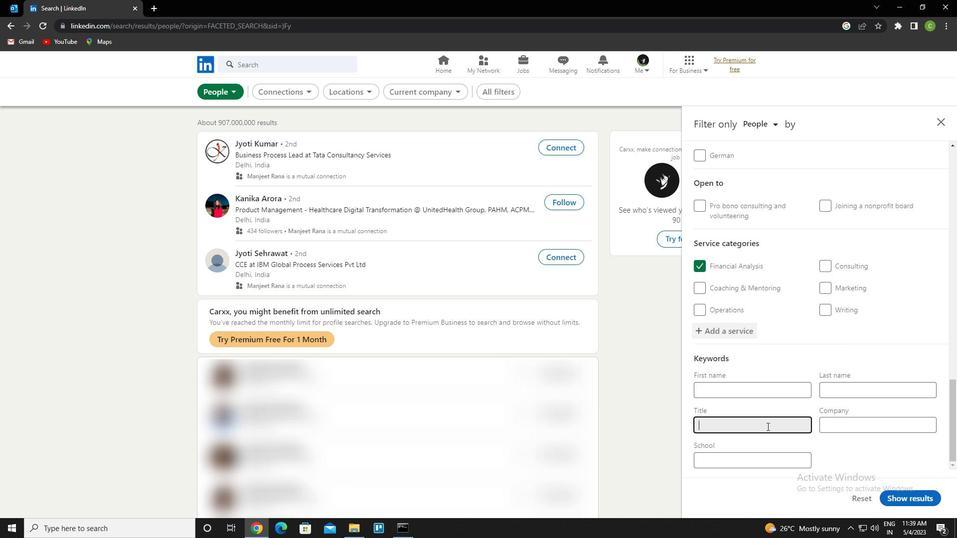 
Action: Key pressed <Key.caps_lock>d<Key.caps_lock>irector<Key.space>of<Key.space><Key.caps_lock>b<Key.caps_lock>ean<Key.space><Key.caps_lock>c<Key.caps_lock>ounting
Screenshot: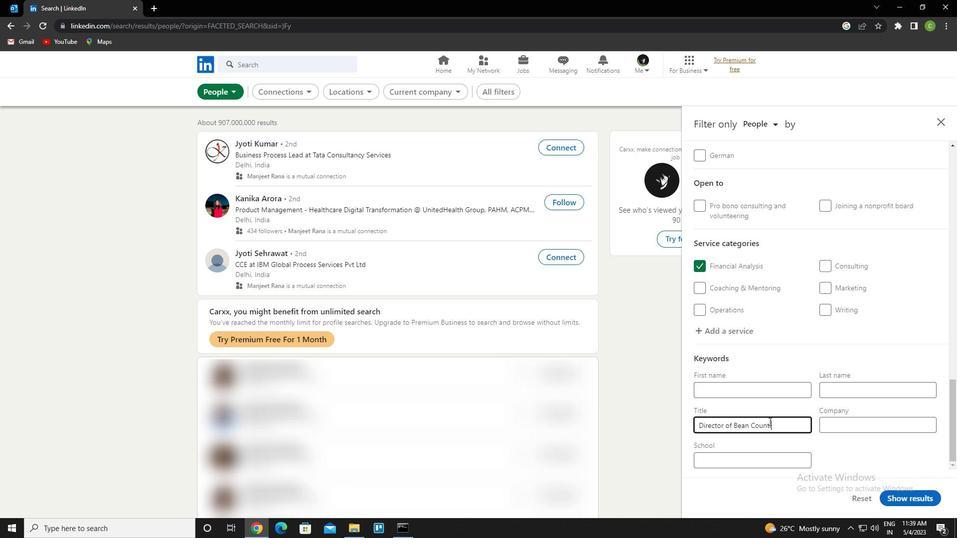 
Action: Mouse moved to (903, 496)
Screenshot: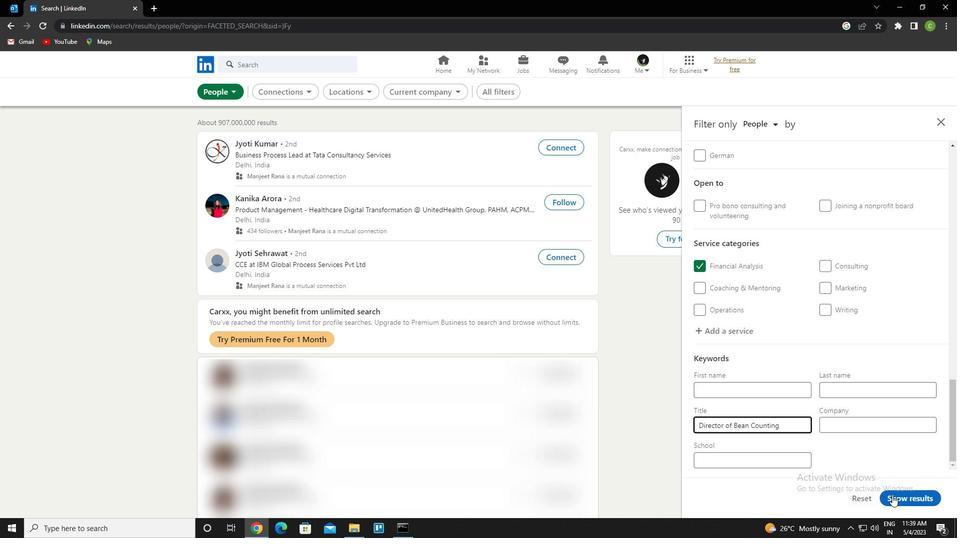 
Action: Mouse pressed left at (903, 496)
Screenshot: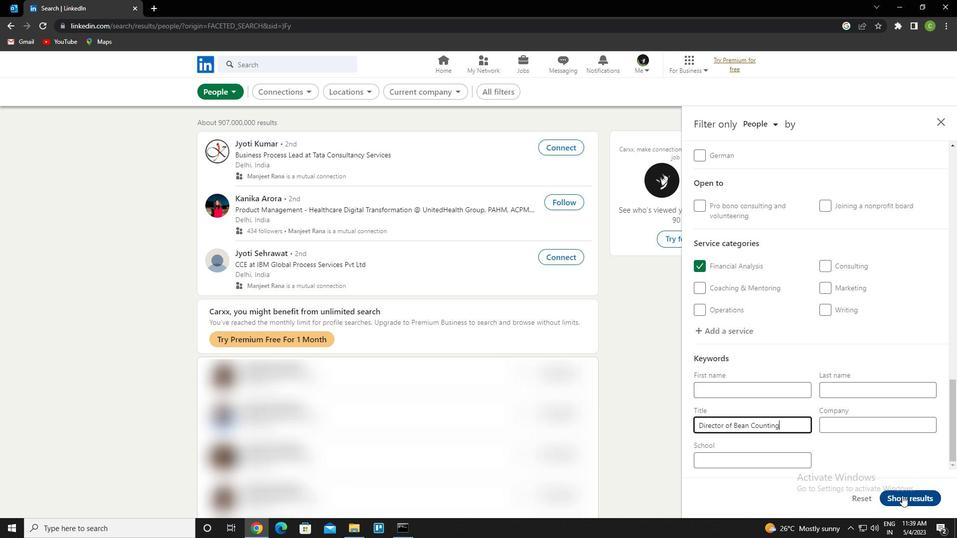 
Action: Mouse moved to (360, 498)
Screenshot: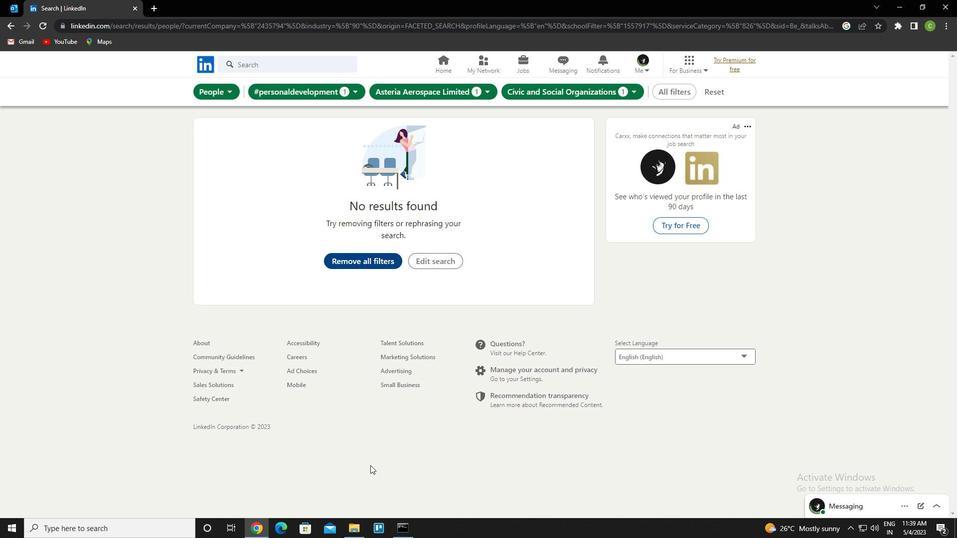 
